 Task: Open Card Budget Review Meeting in Board Sales Prospecting to Workspace Cybersecurity and add a team member Softage.4@softage.net, a label Red, a checklist Veterinary Medicine, an attachment from your google drive, a color Red and finally, add a card description 'Conduct team training session on conflict resolution' and a comment 'Let us approach this task with a sense of focus and attention to detail, ensuring that we do not miss any important information or details.'. Add a start date 'Jan 04, 1900' with a due date 'Jan 11, 1900'
Action: Mouse moved to (402, 167)
Screenshot: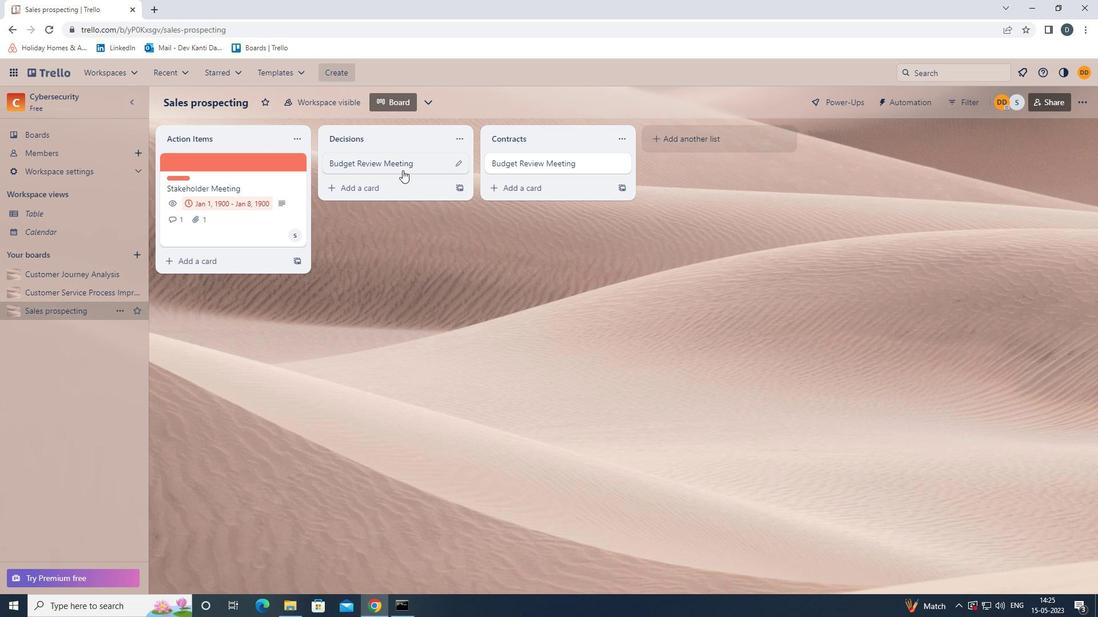 
Action: Mouse pressed left at (402, 167)
Screenshot: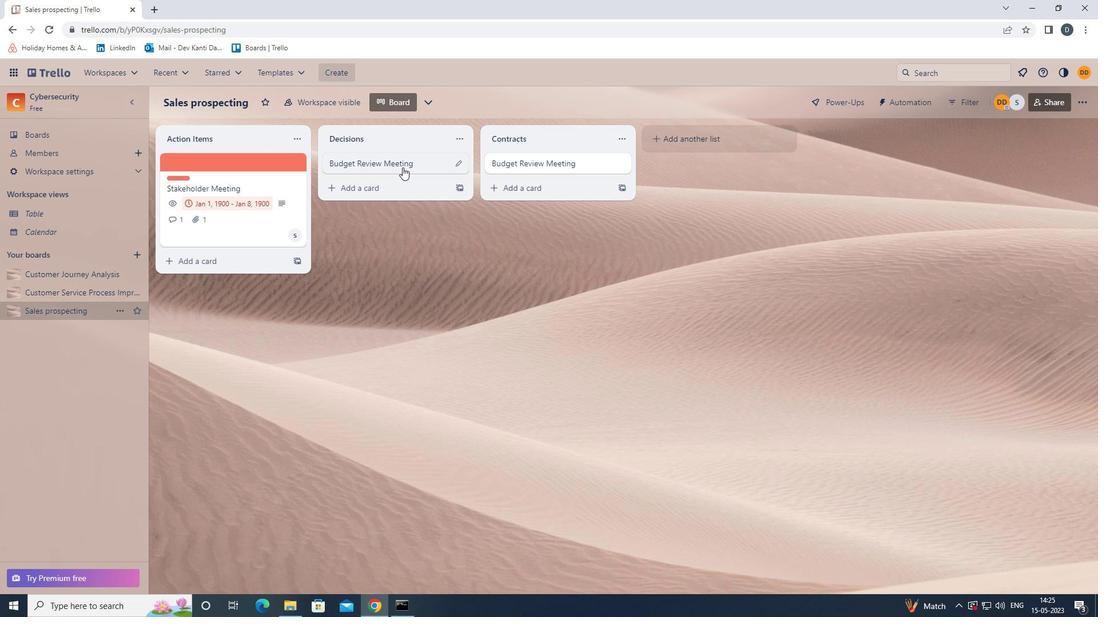 
Action: Mouse moved to (716, 201)
Screenshot: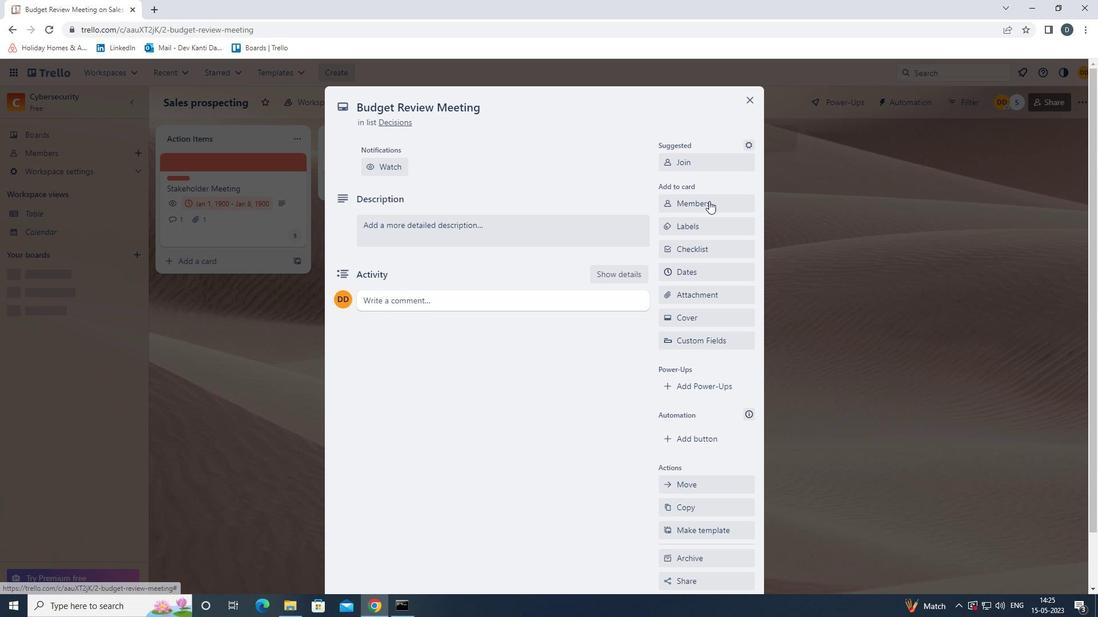 
Action: Mouse pressed left at (716, 201)
Screenshot: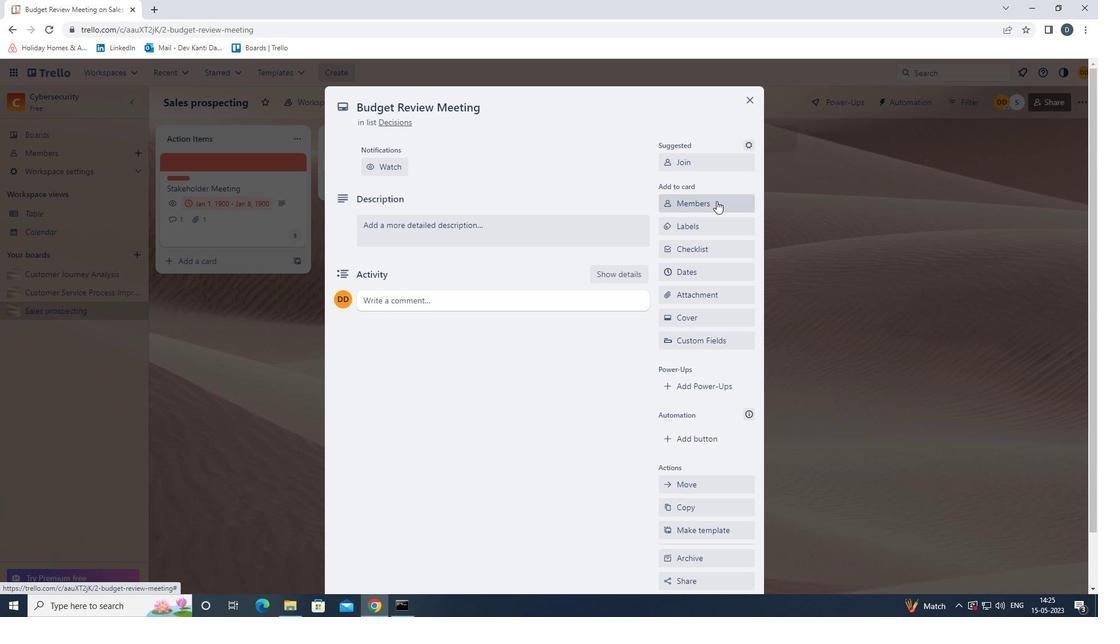 
Action: Key pressed <Key.shift>SOFTAGE.4<Key.shift>@SOFTAGE.NET
Screenshot: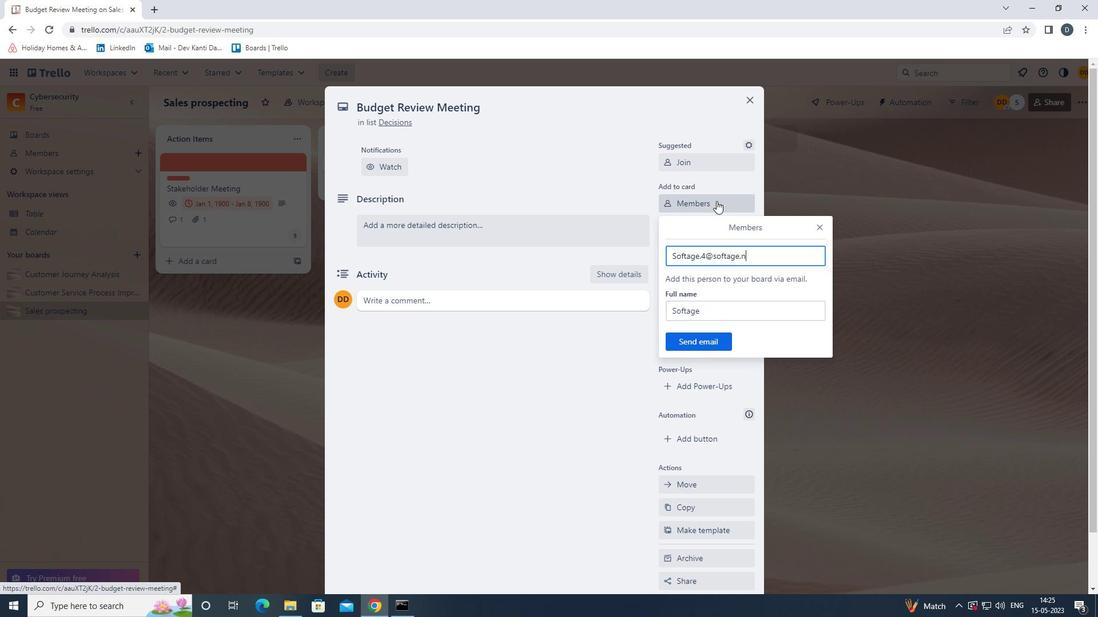 
Action: Mouse moved to (716, 342)
Screenshot: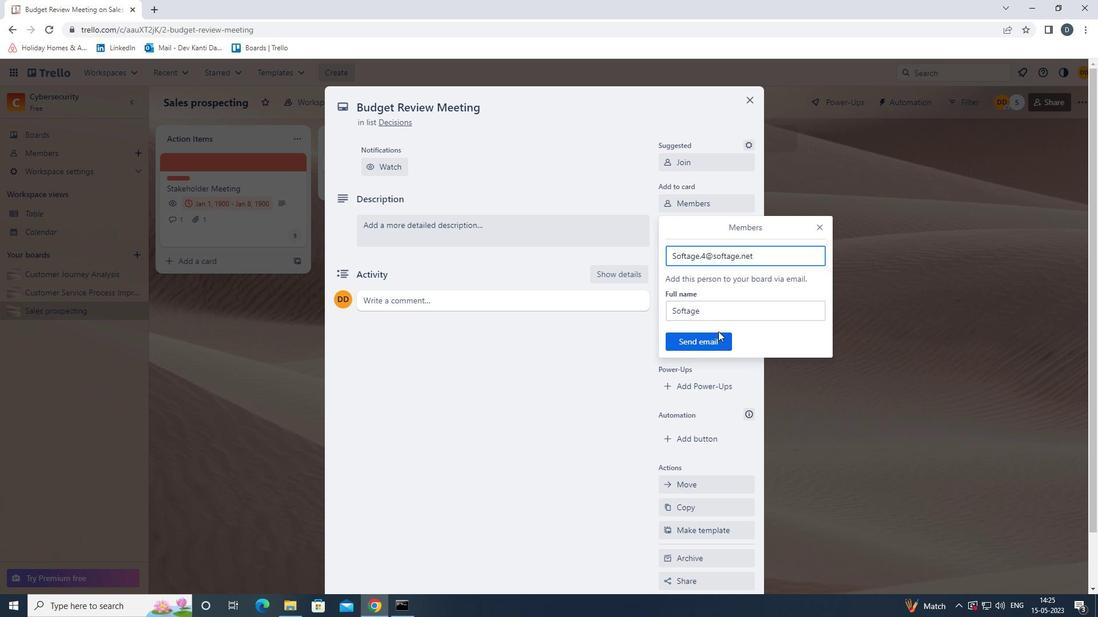 
Action: Mouse pressed left at (716, 342)
Screenshot: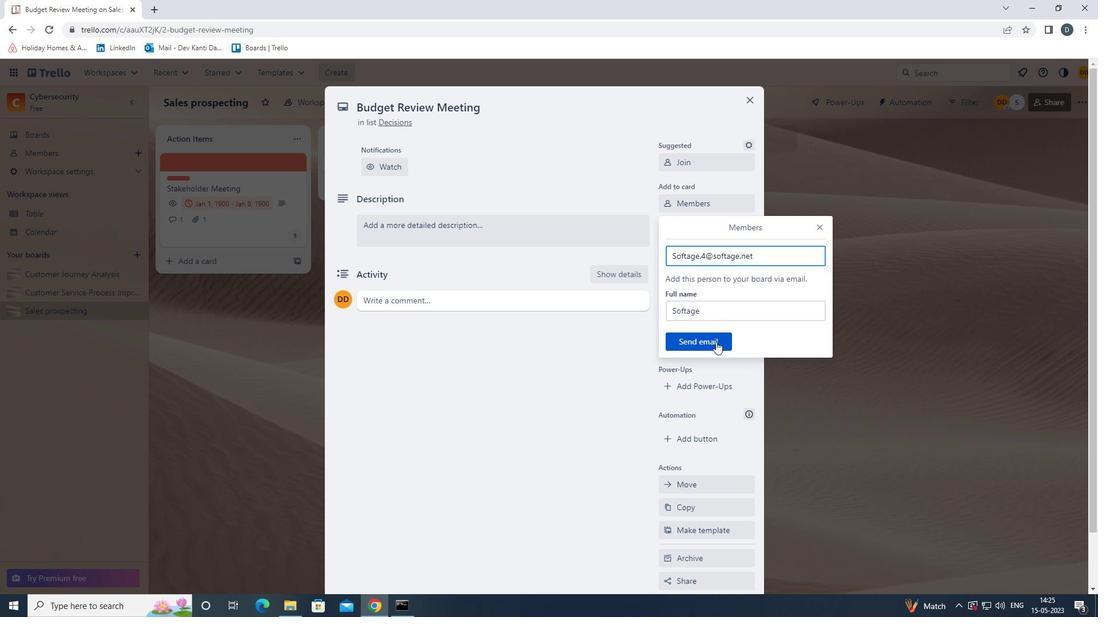 
Action: Mouse moved to (716, 231)
Screenshot: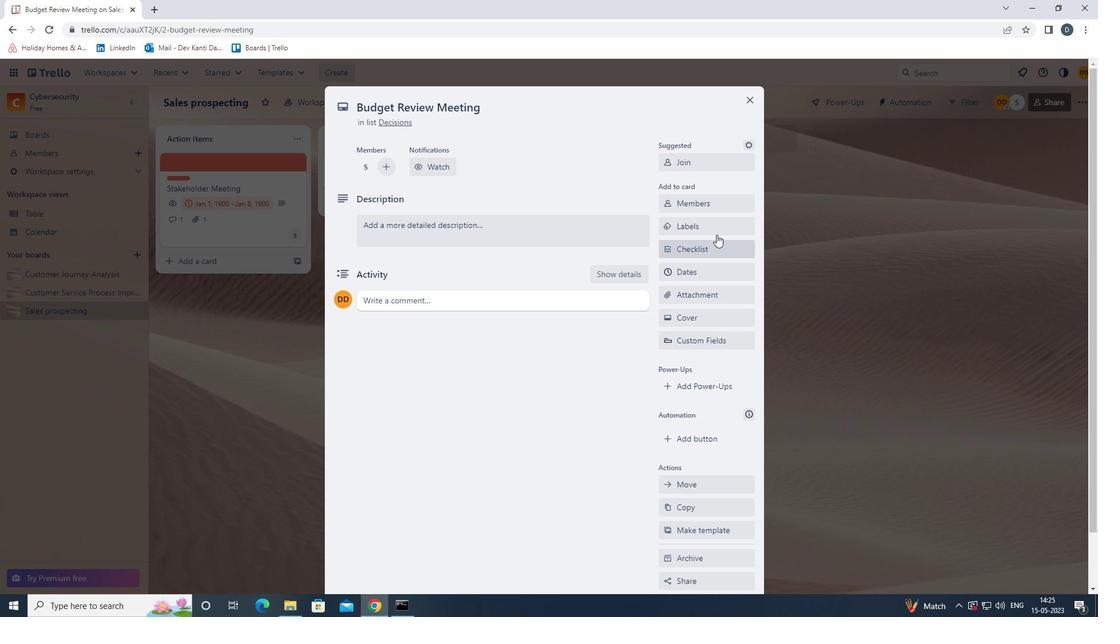 
Action: Mouse pressed left at (716, 231)
Screenshot: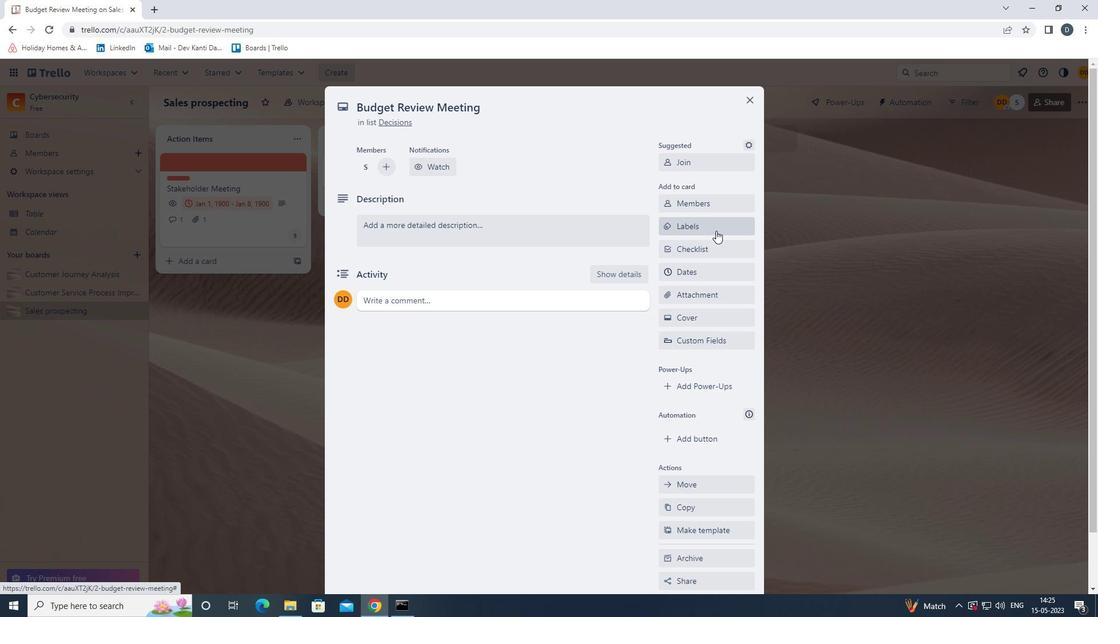 
Action: Mouse moved to (737, 379)
Screenshot: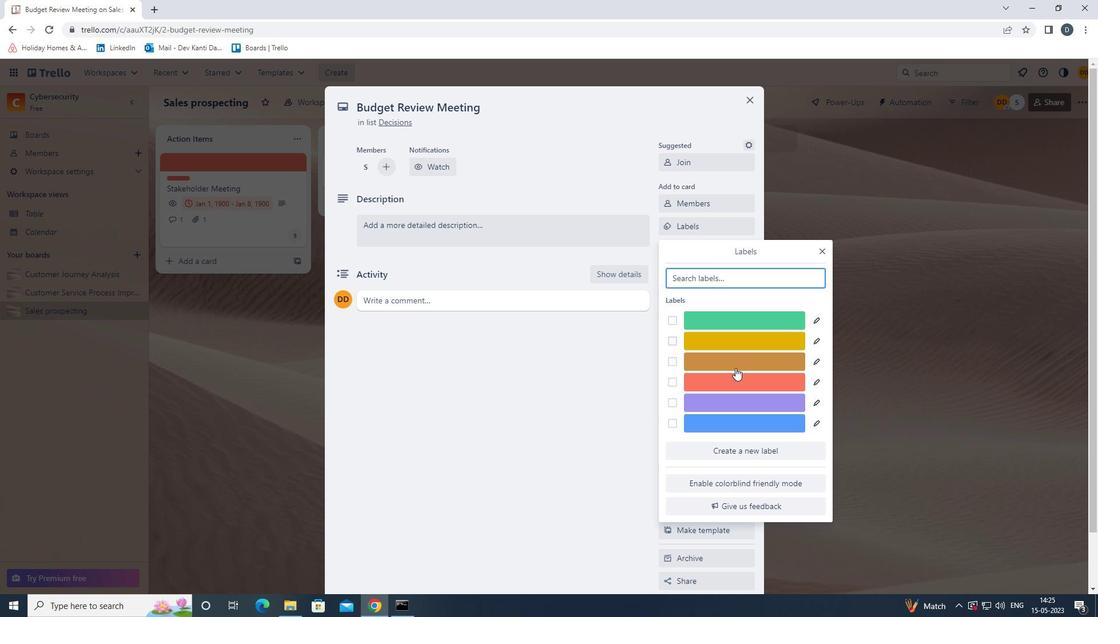 
Action: Mouse pressed left at (737, 379)
Screenshot: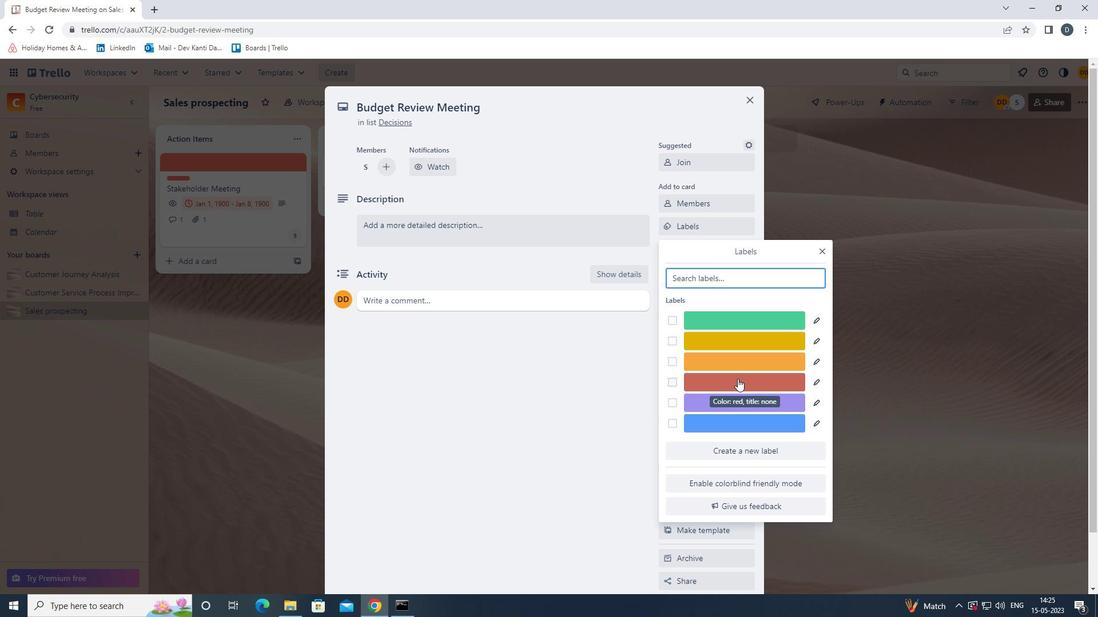 
Action: Mouse moved to (822, 252)
Screenshot: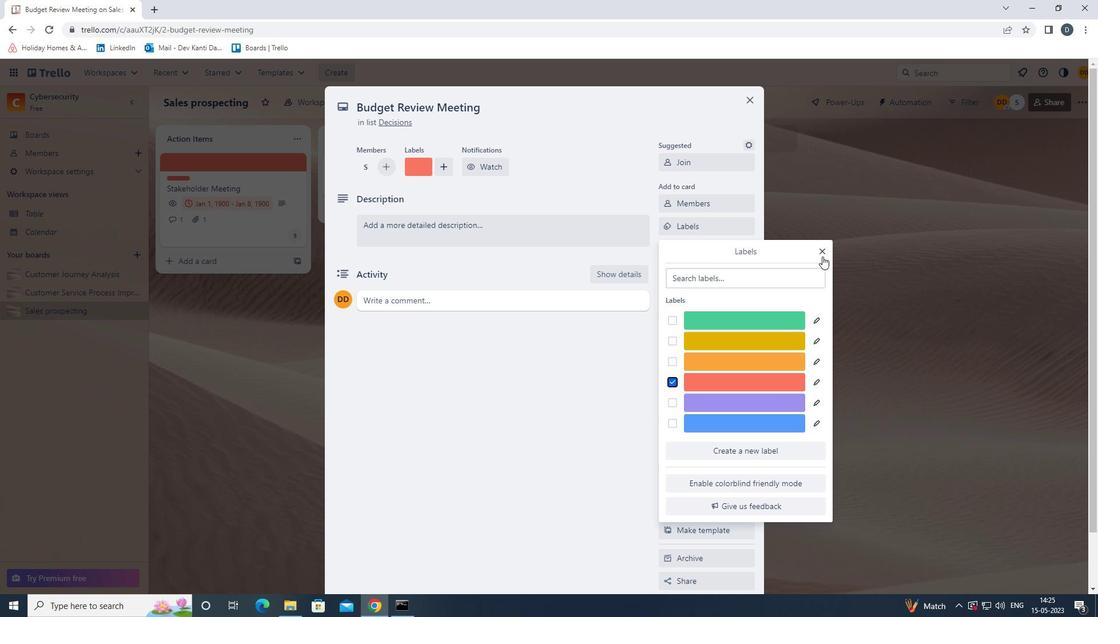 
Action: Mouse pressed left at (822, 252)
Screenshot: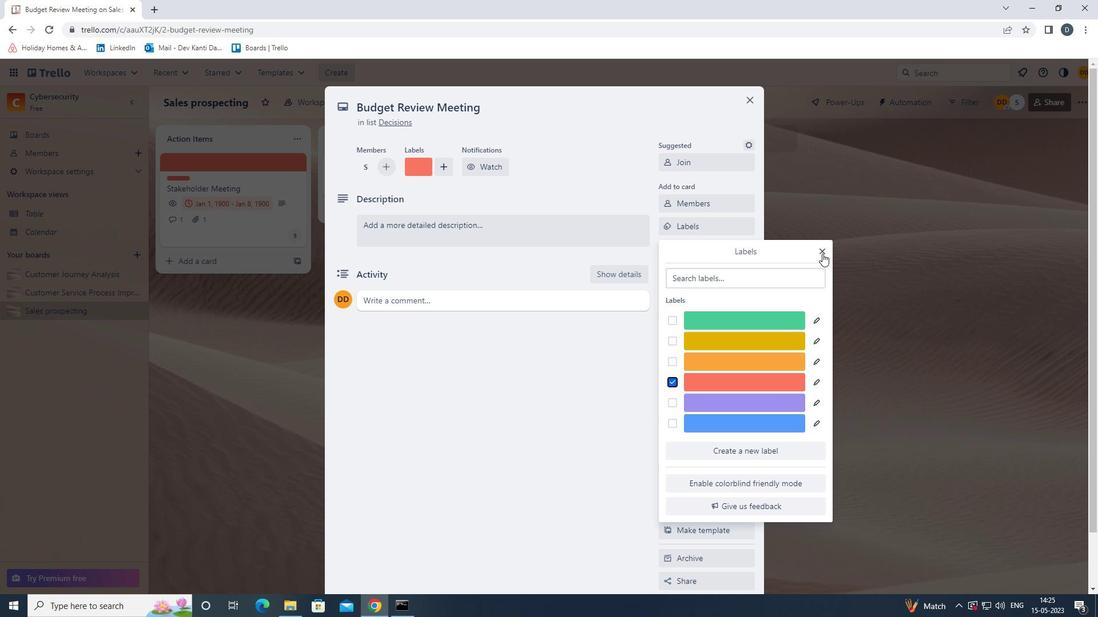 
Action: Mouse moved to (736, 252)
Screenshot: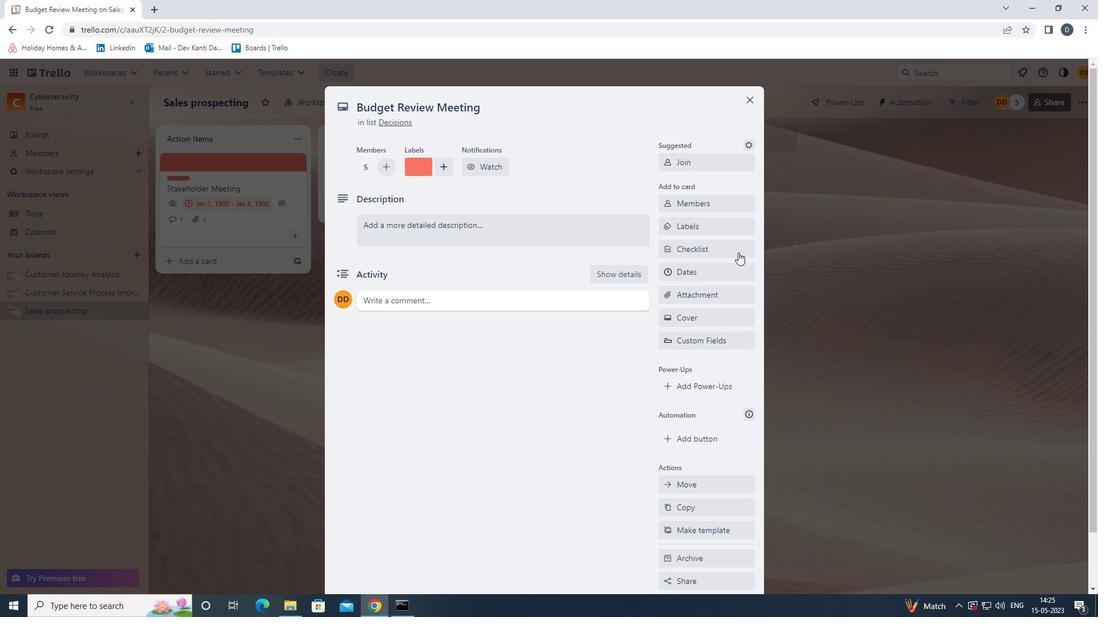 
Action: Mouse pressed left at (736, 252)
Screenshot: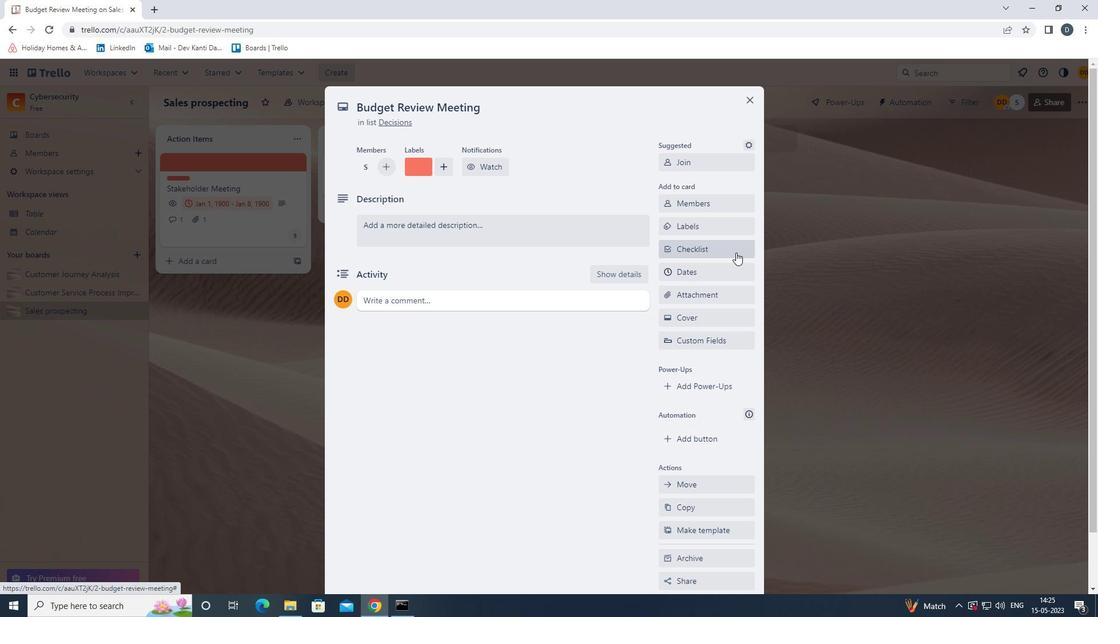 
Action: Mouse moved to (730, 313)
Screenshot: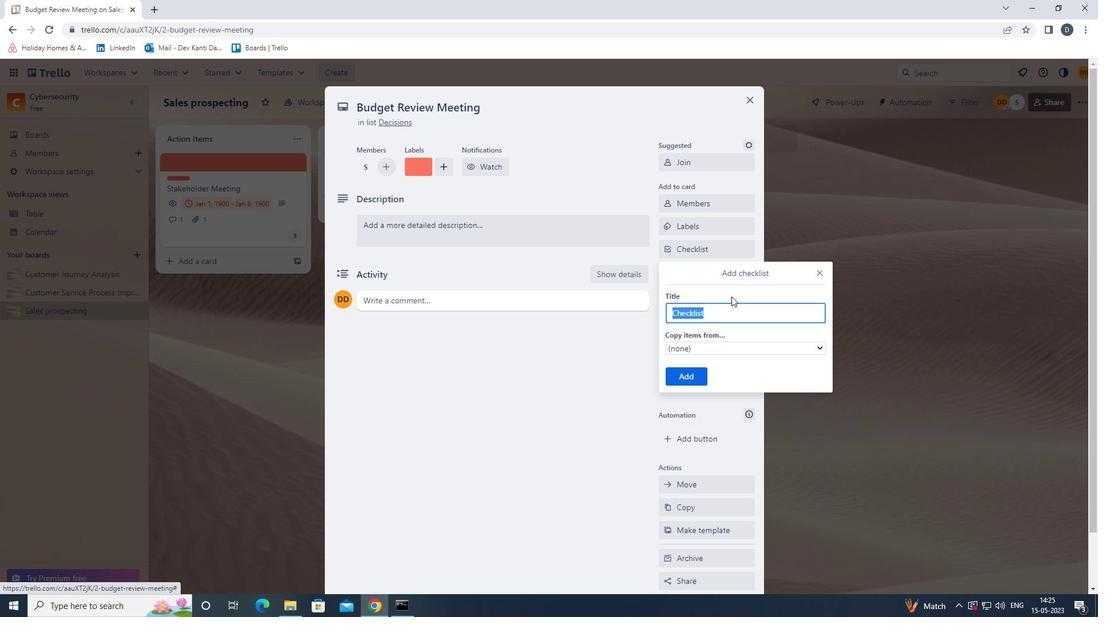 
Action: Key pressed <Key.shift><Key.shift><Key.shift><Key.shift><Key.shift><Key.shift><Key.shift>VETERN<Key.backspace>INARY<Key.space><Key.shift>MEDICINE
Screenshot: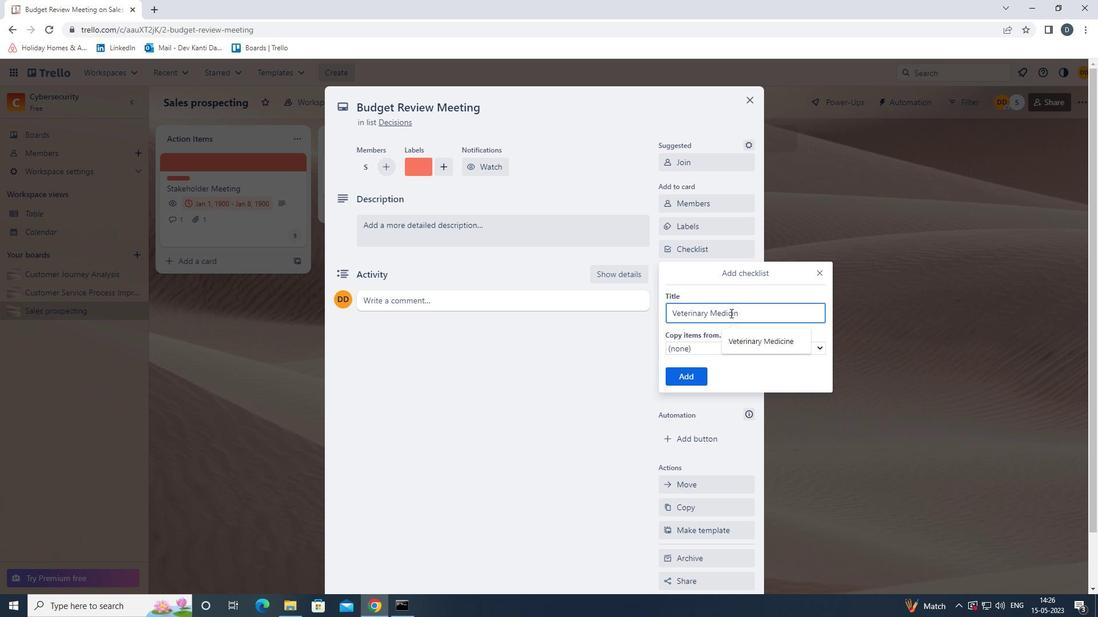 
Action: Mouse moved to (792, 355)
Screenshot: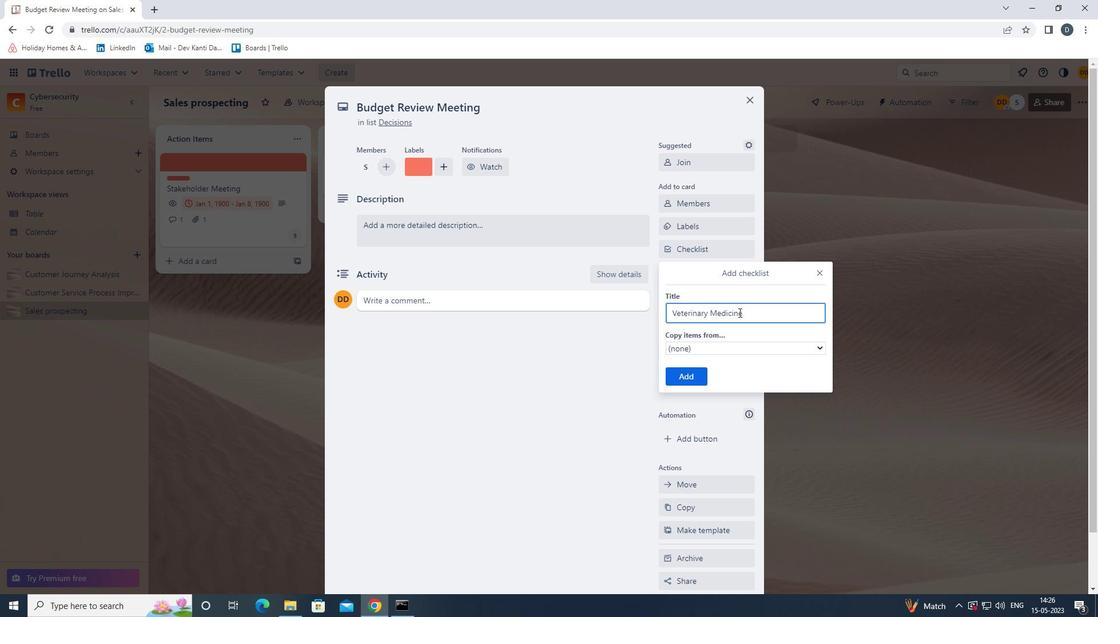 
Action: Key pressed <Key.enter>
Screenshot: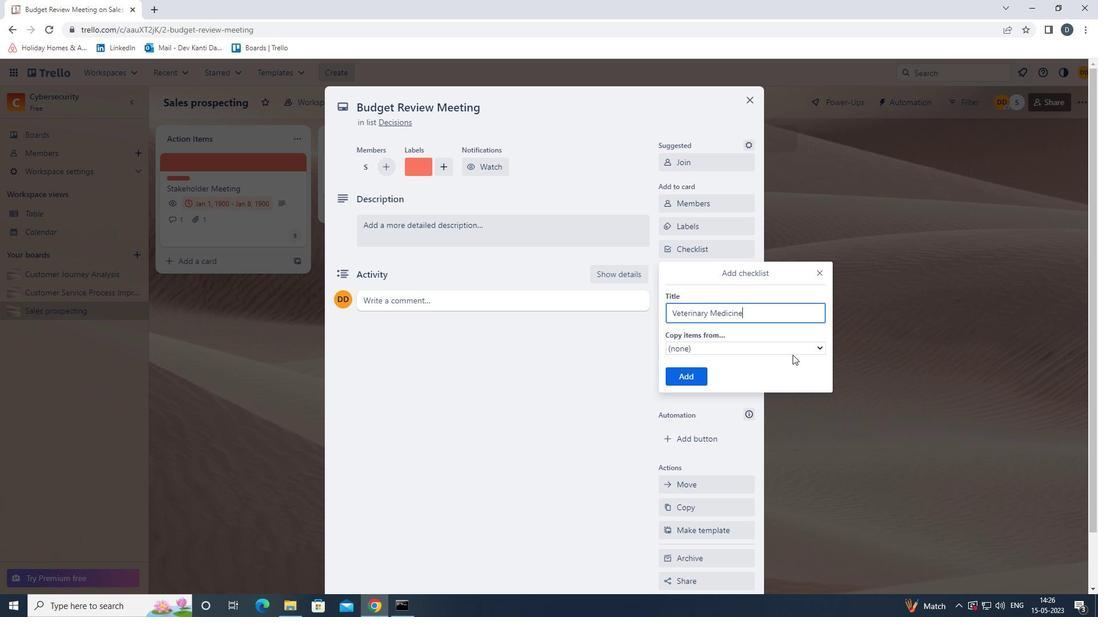 
Action: Mouse moved to (713, 296)
Screenshot: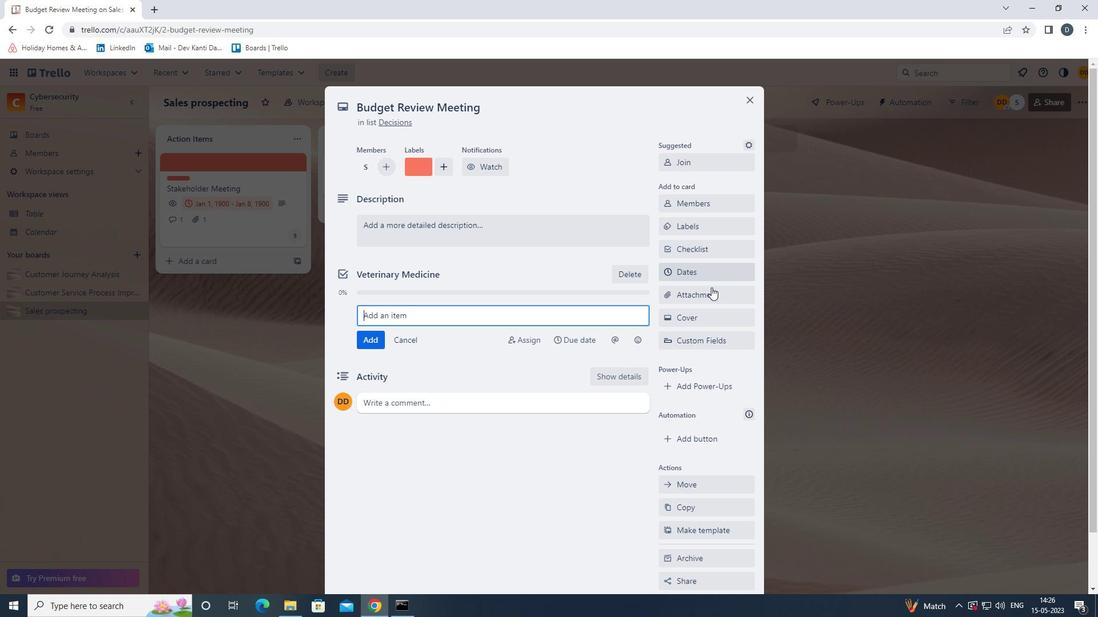 
Action: Mouse pressed left at (713, 296)
Screenshot: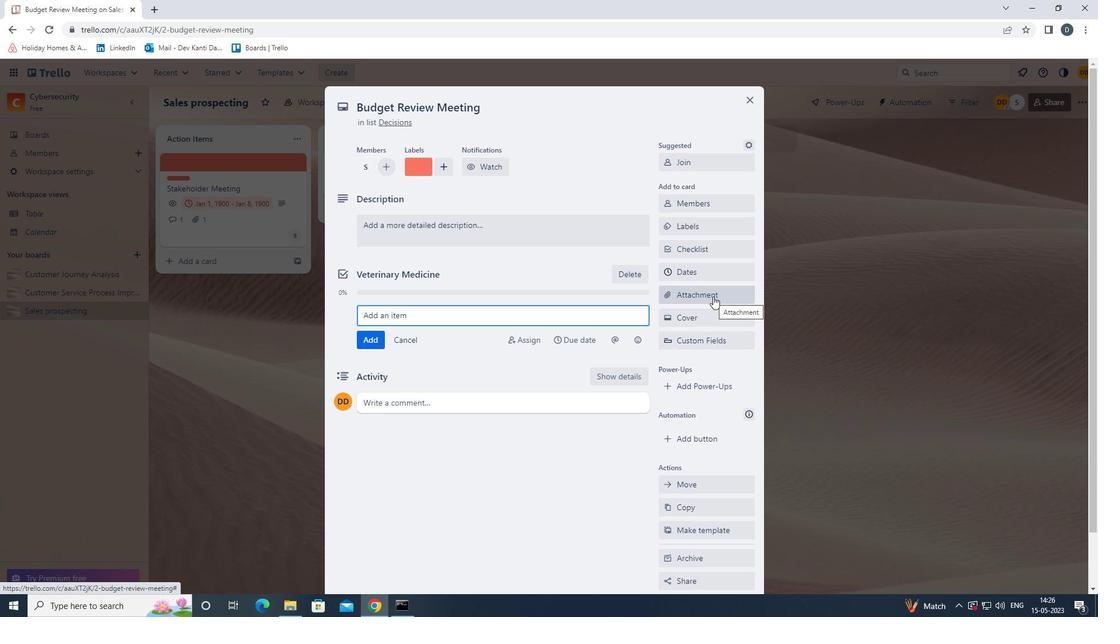 
Action: Mouse moved to (751, 382)
Screenshot: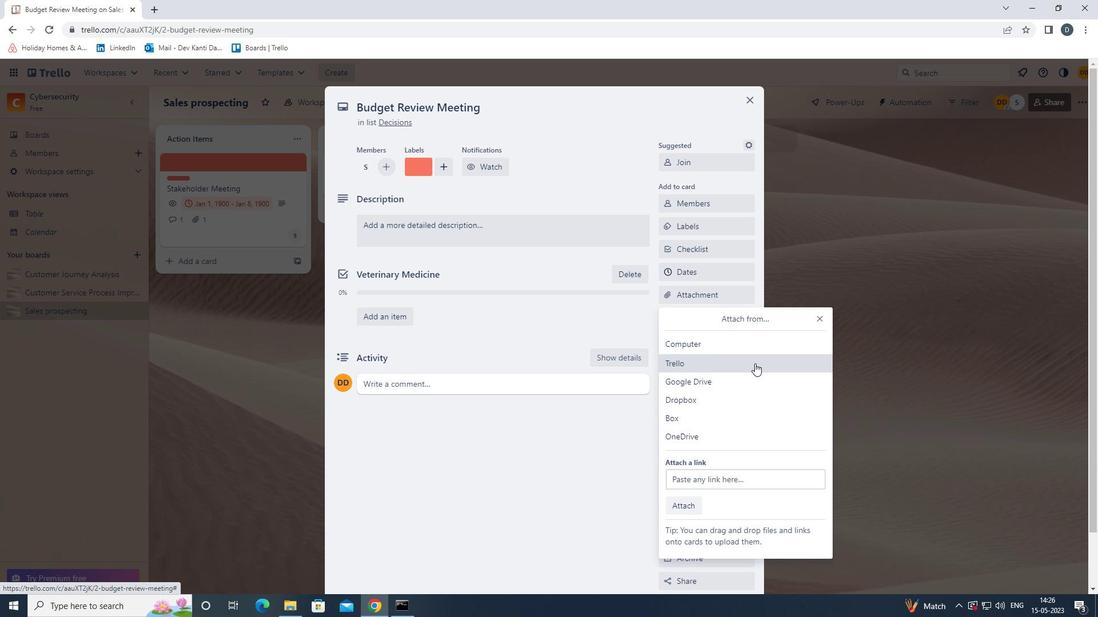 
Action: Mouse pressed left at (751, 382)
Screenshot: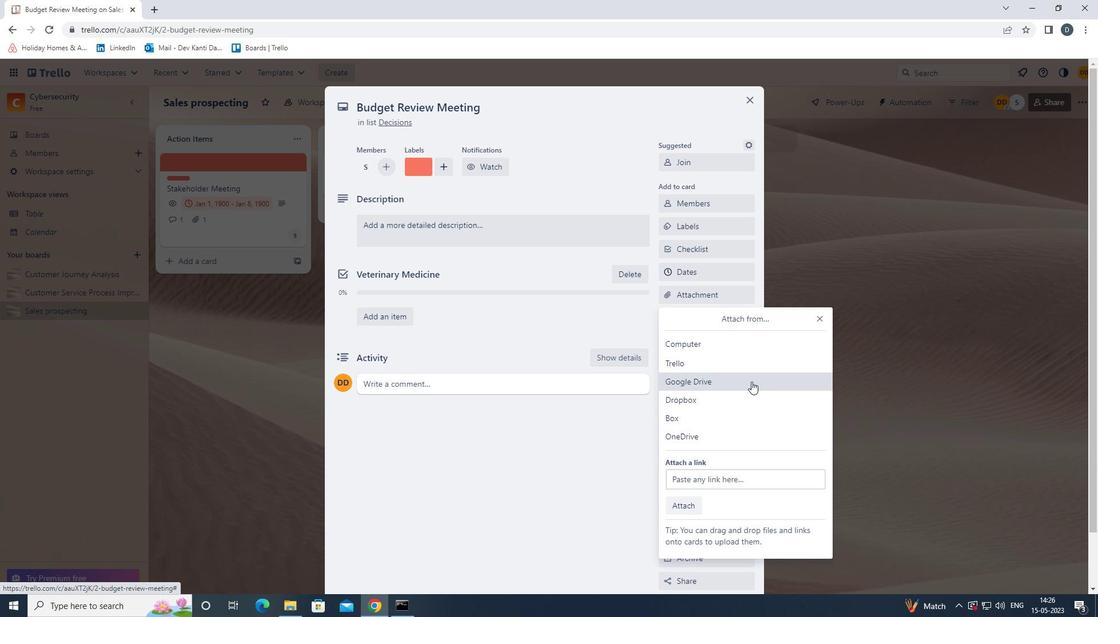 
Action: Mouse moved to (306, 306)
Screenshot: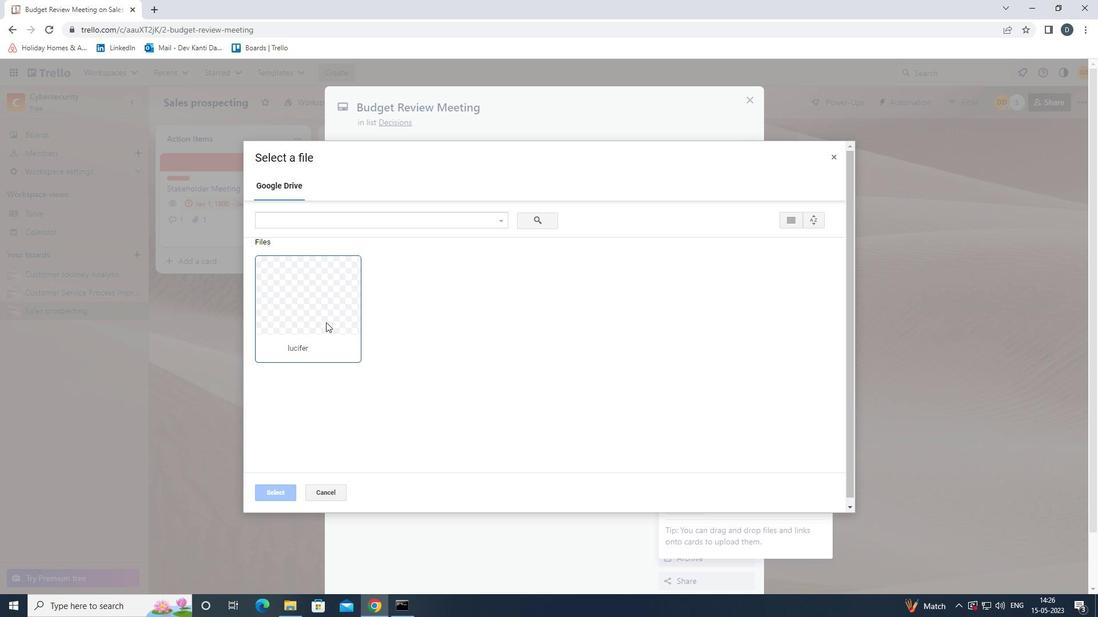 
Action: Mouse pressed left at (306, 306)
Screenshot: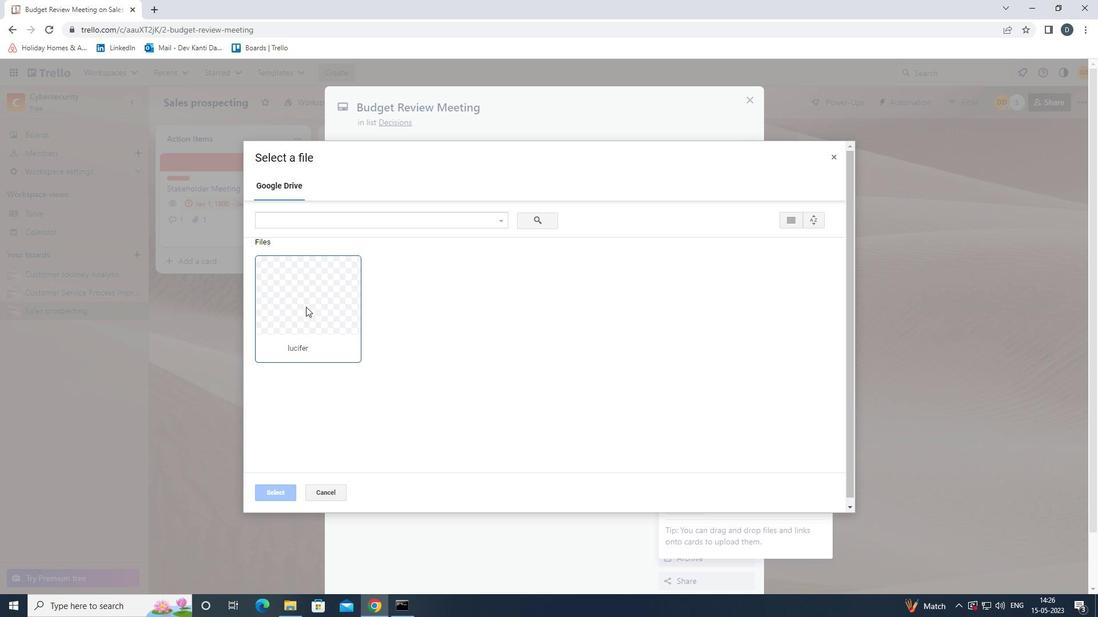 
Action: Mouse moved to (275, 489)
Screenshot: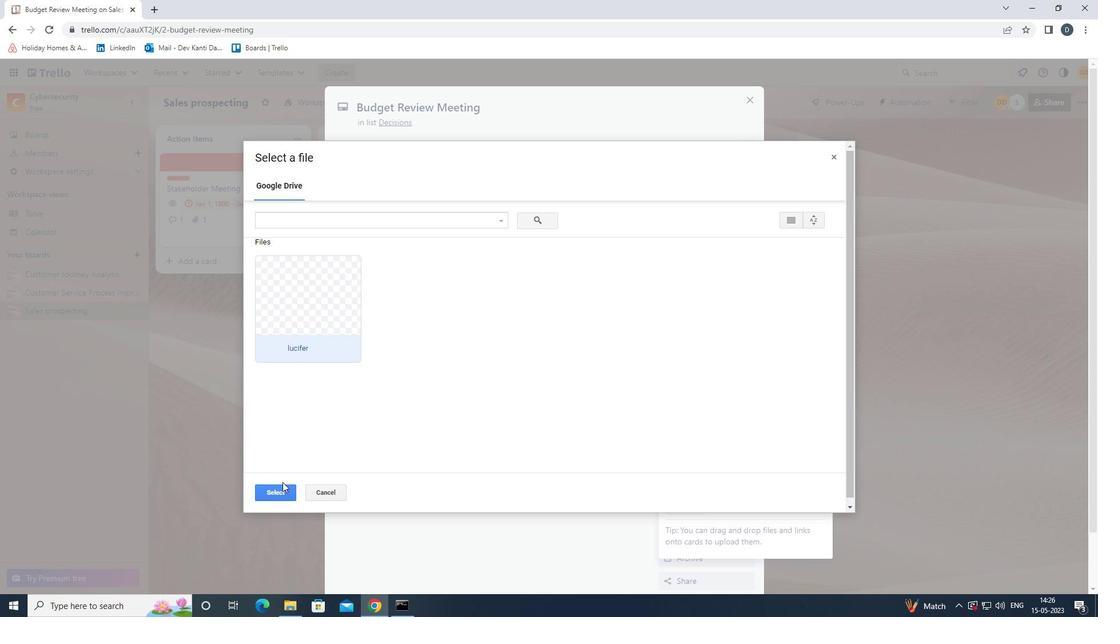
Action: Mouse pressed left at (275, 489)
Screenshot: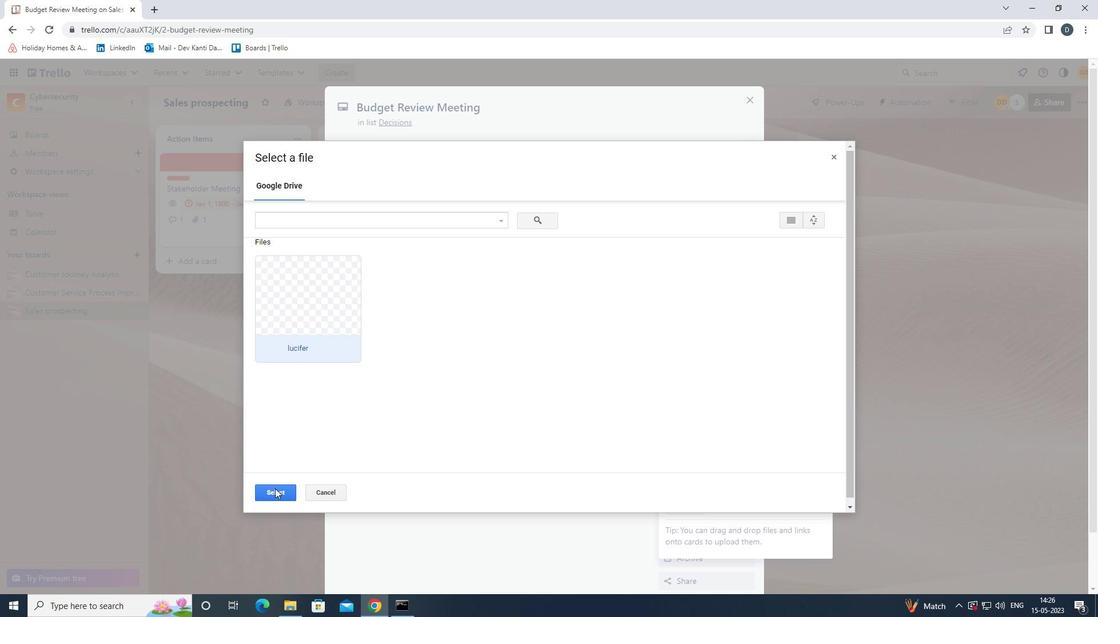
Action: Mouse moved to (710, 324)
Screenshot: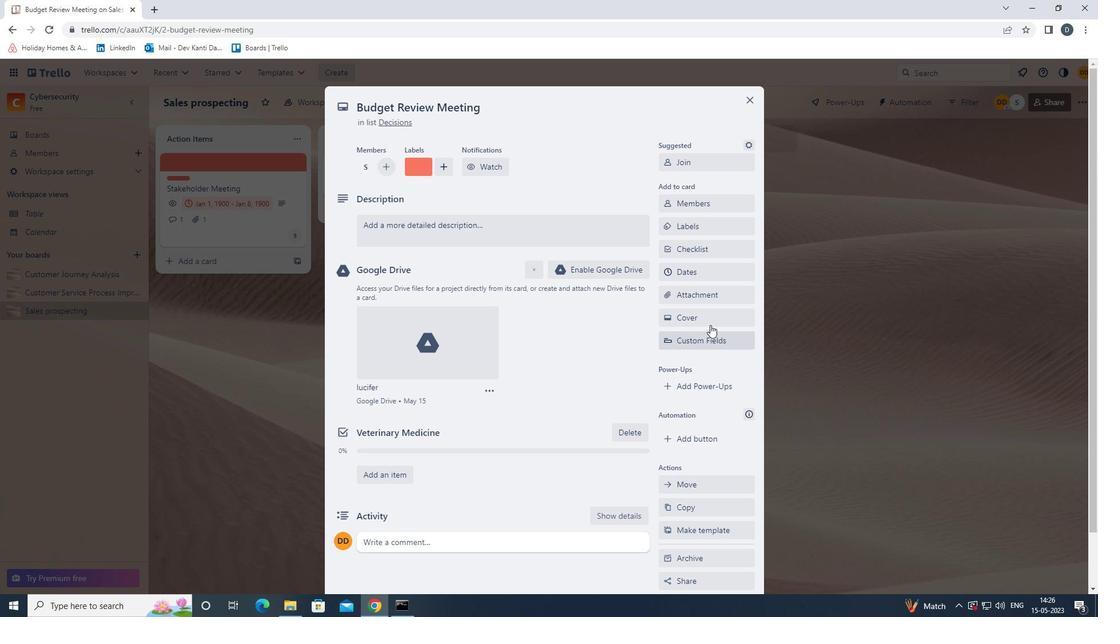 
Action: Mouse pressed left at (710, 324)
Screenshot: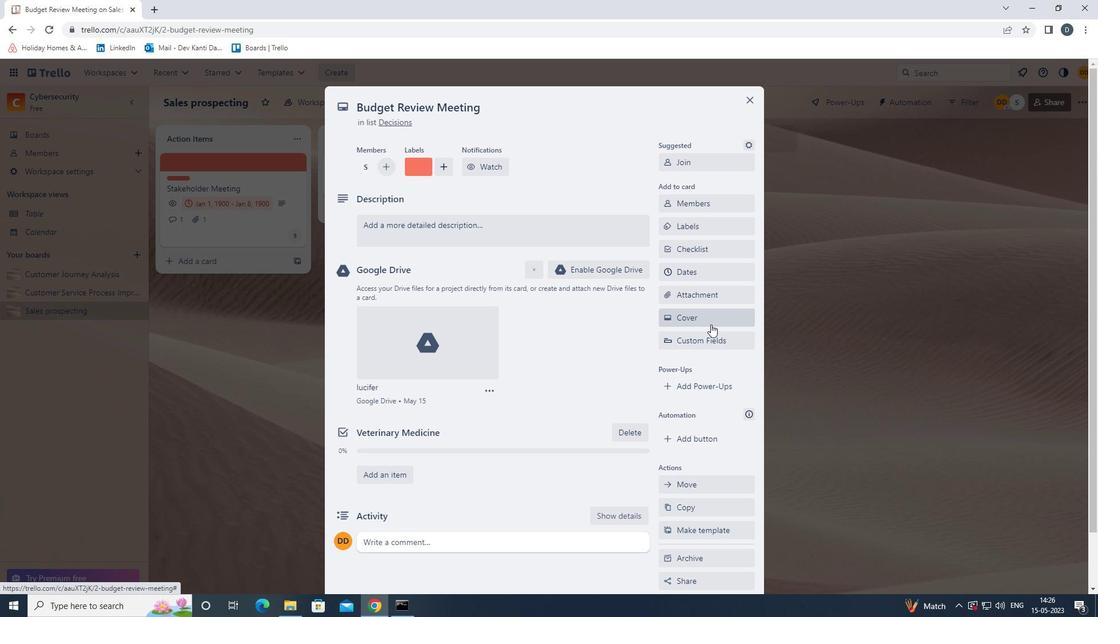 
Action: Mouse moved to (787, 370)
Screenshot: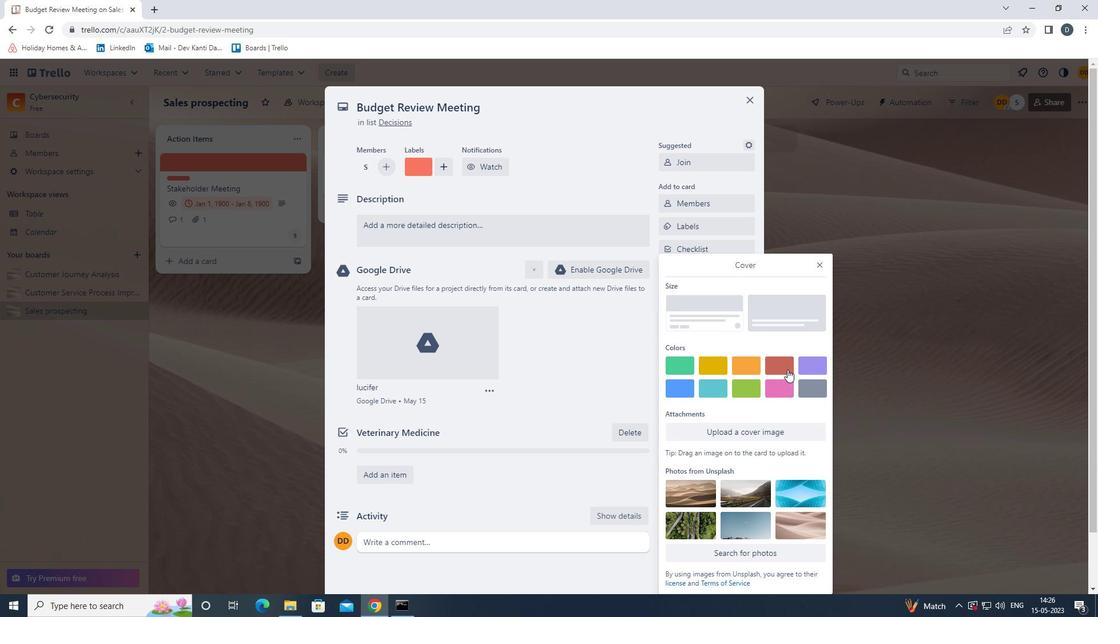
Action: Mouse pressed left at (787, 370)
Screenshot: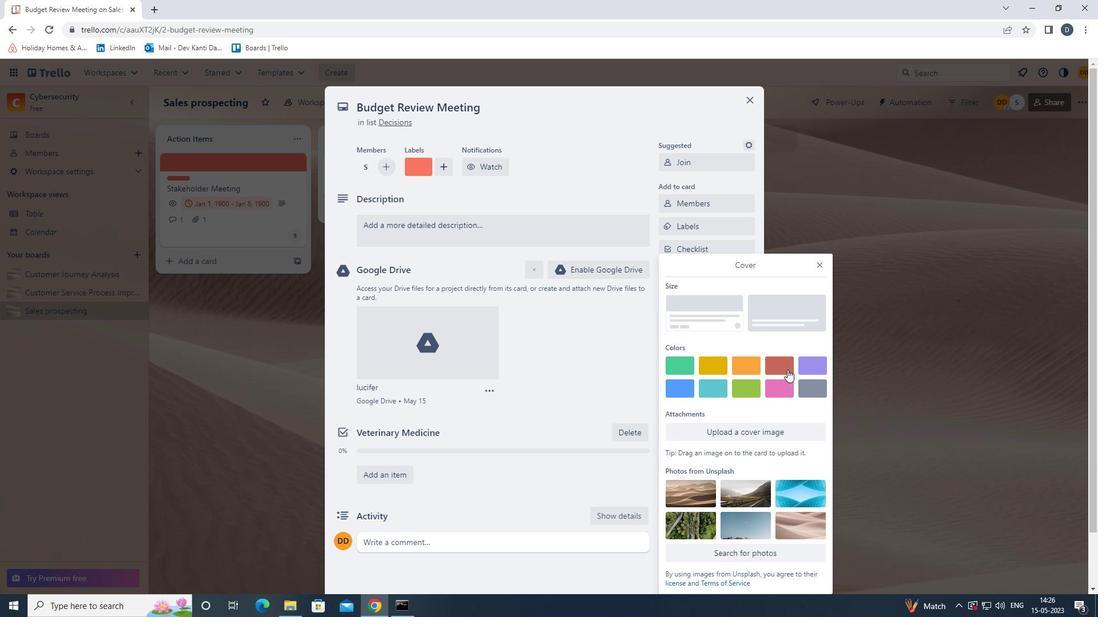 
Action: Mouse moved to (819, 248)
Screenshot: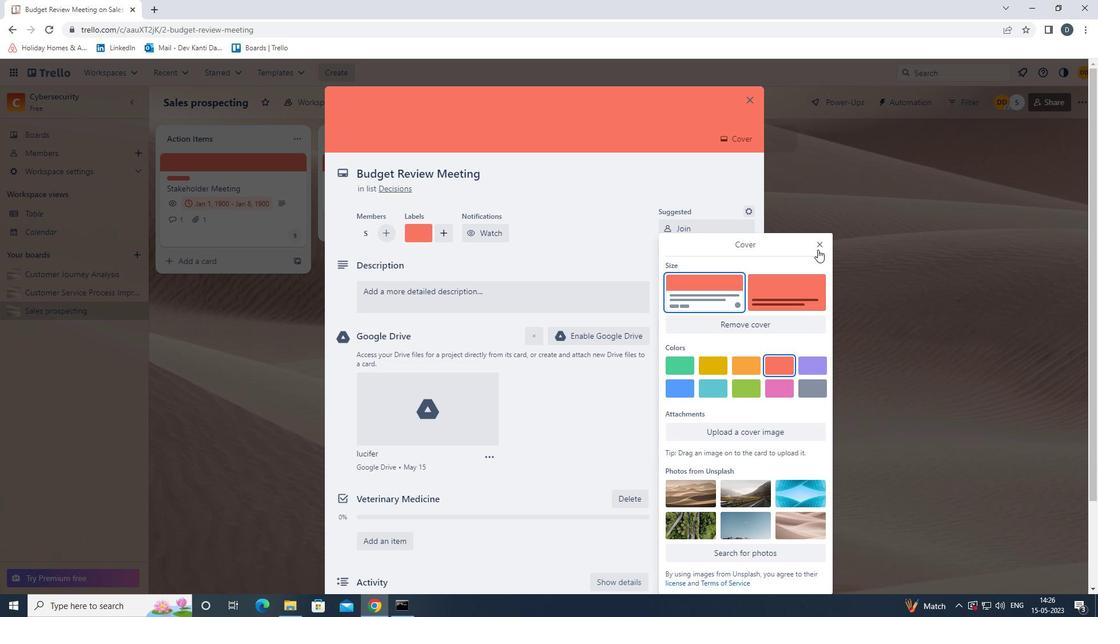 
Action: Mouse pressed left at (819, 248)
Screenshot: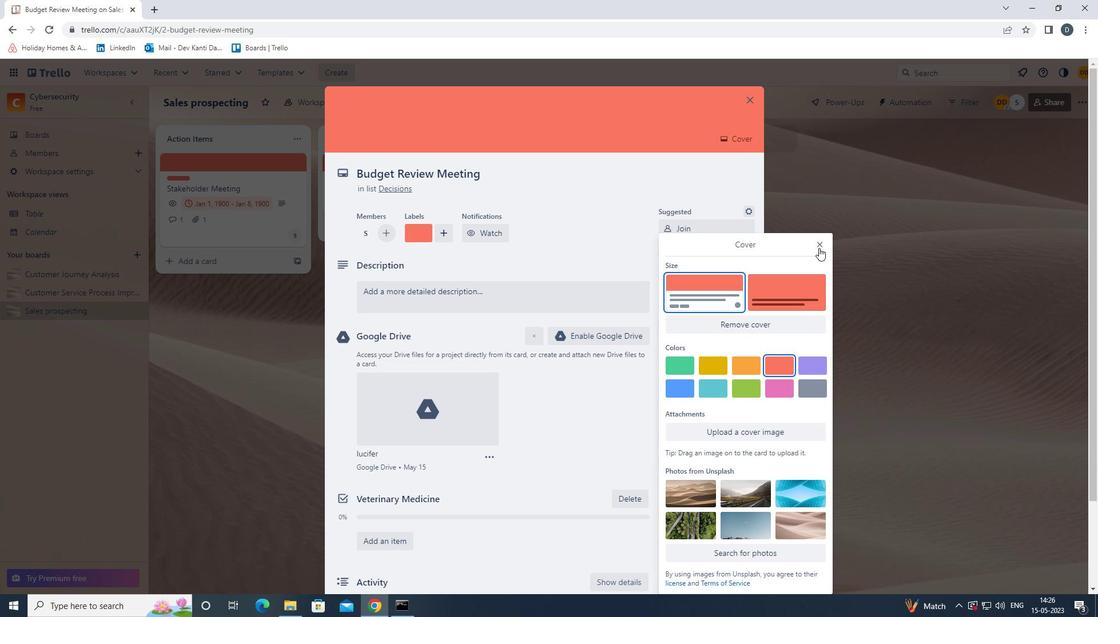 
Action: Mouse moved to (533, 304)
Screenshot: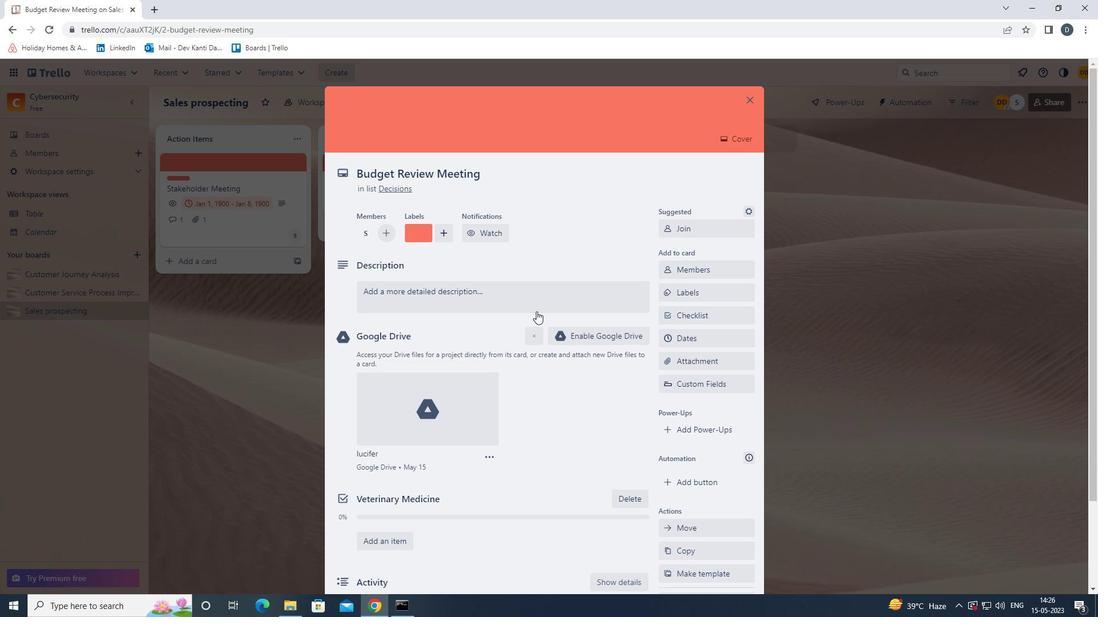 
Action: Mouse pressed left at (533, 304)
Screenshot: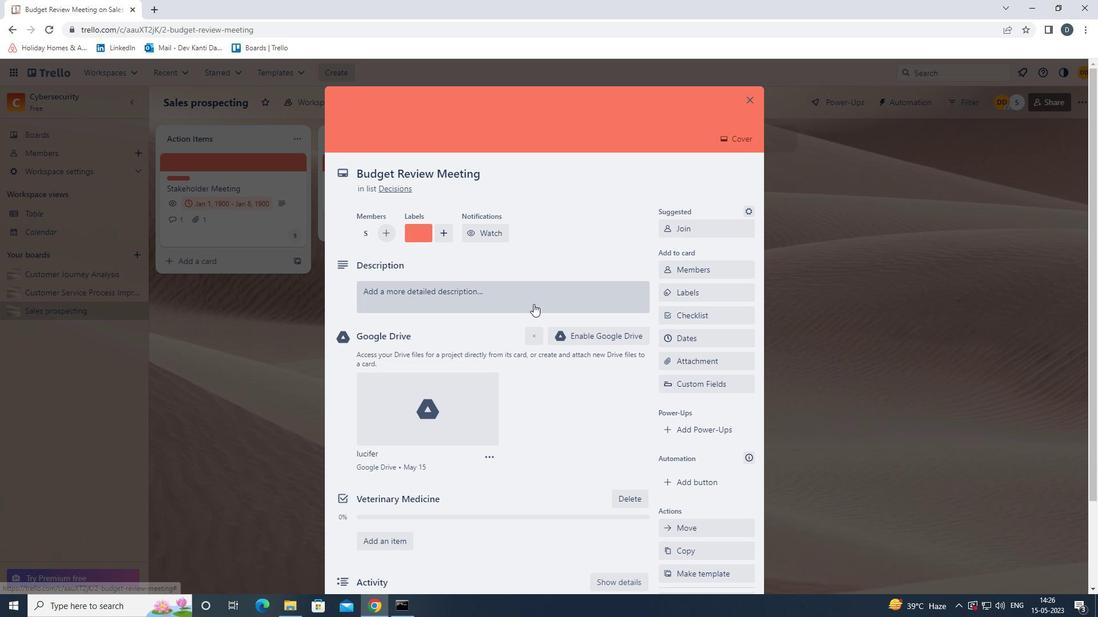 
Action: Mouse moved to (535, 340)
Screenshot: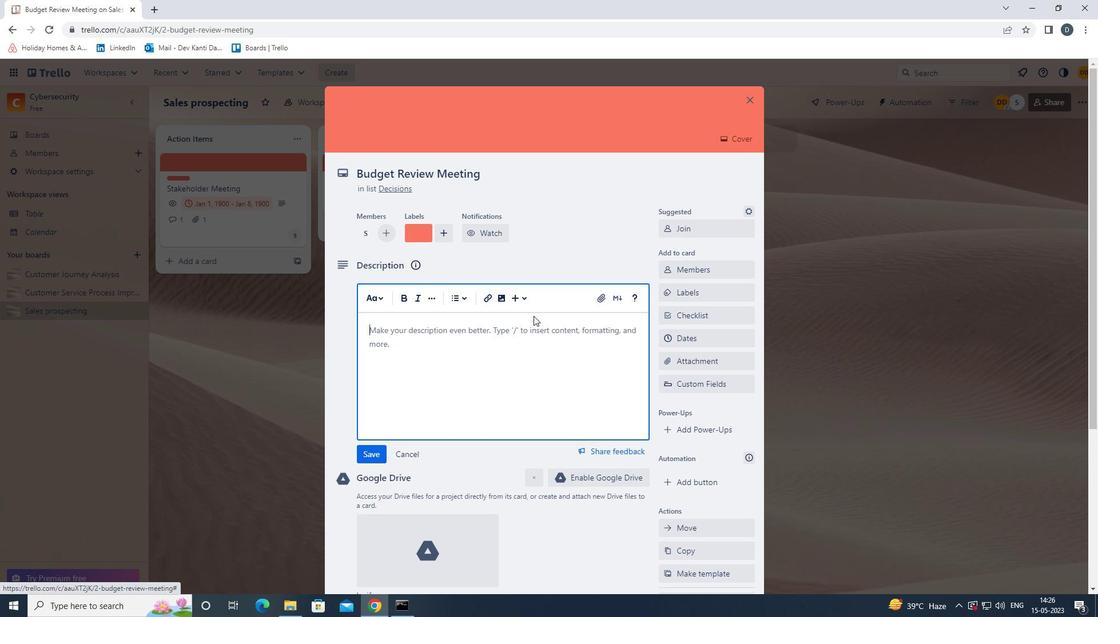 
Action: Key pressed <Key.shift>CONDUCT<Key.space>TEAM<Key.space>TRAINING<Key.space>SESSION<Key.space>ON<Key.space>CONFLICT<Key.space>RESOLUTION.
Screenshot: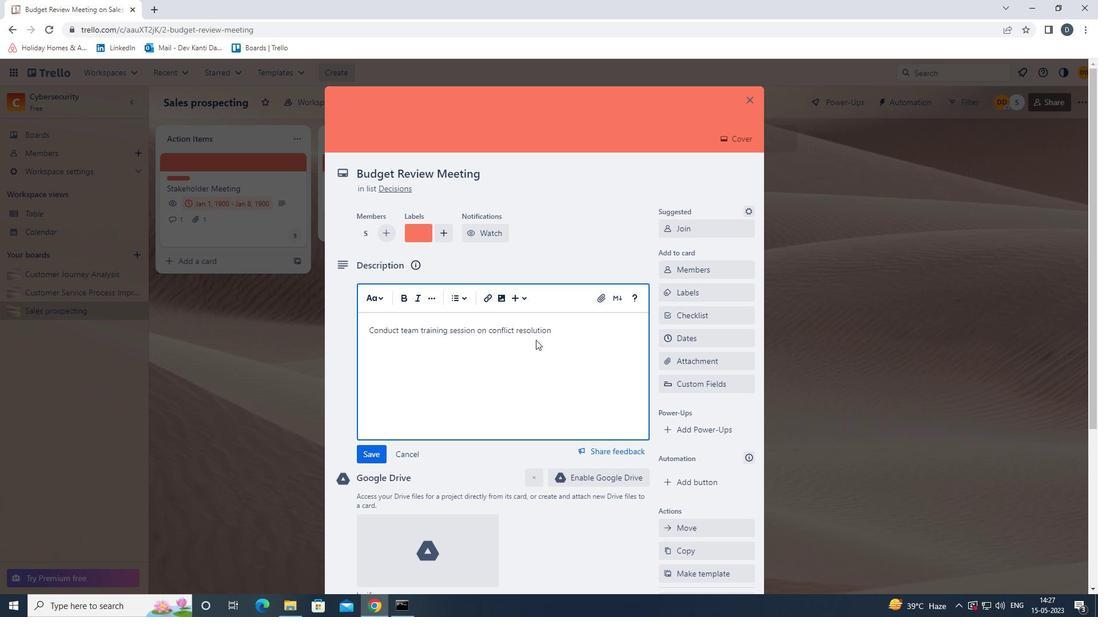 
Action: Mouse moved to (375, 451)
Screenshot: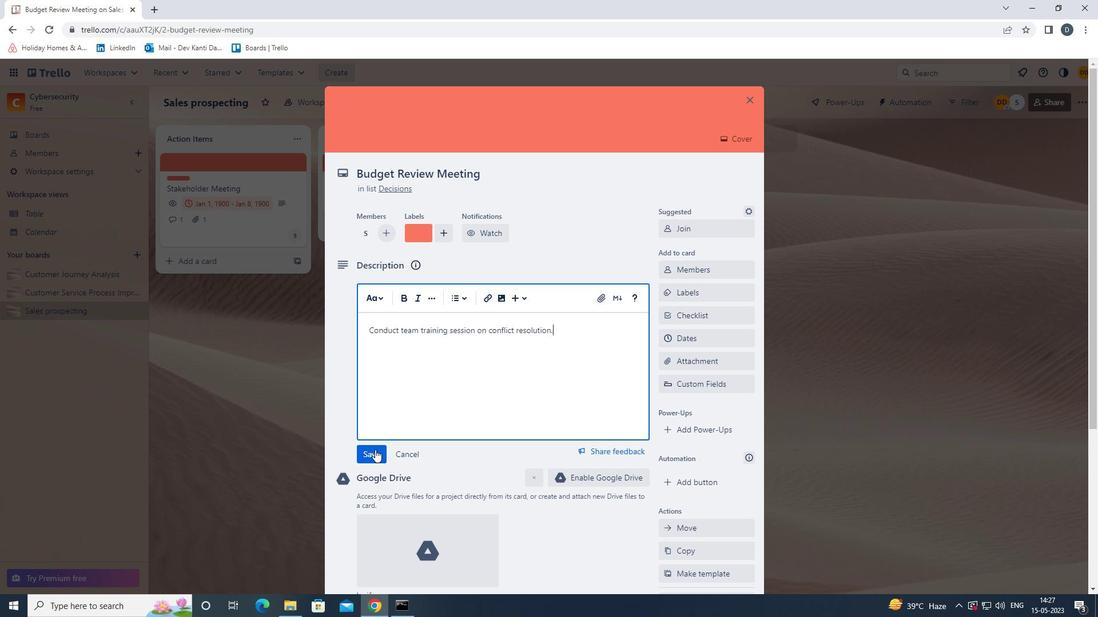 
Action: Mouse pressed left at (375, 451)
Screenshot: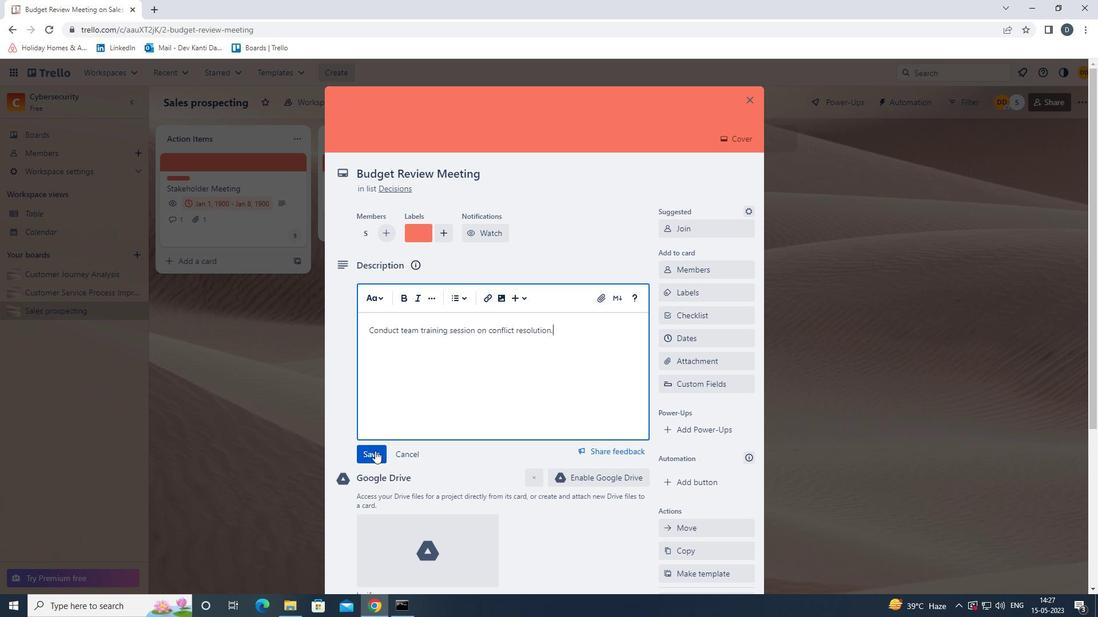 
Action: Mouse moved to (498, 457)
Screenshot: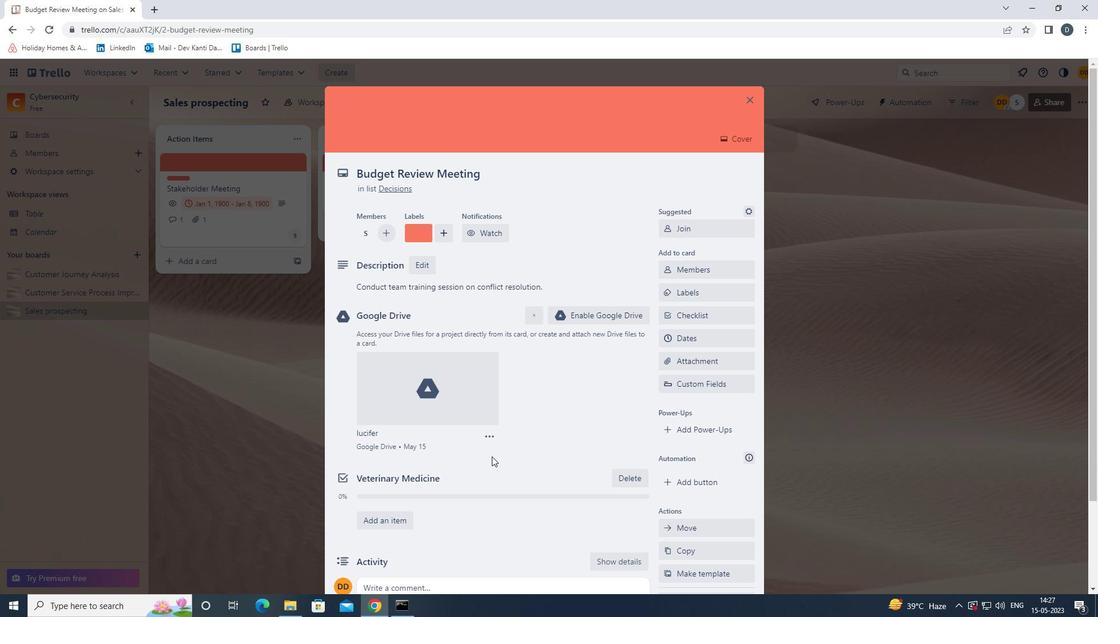 
Action: Mouse scrolled (498, 456) with delta (0, 0)
Screenshot: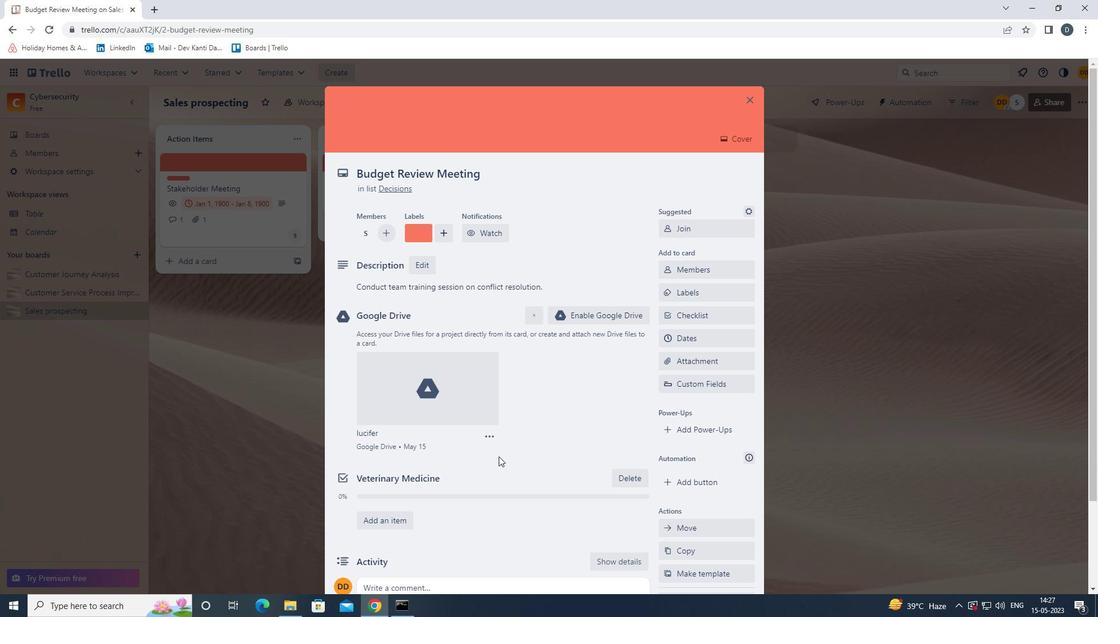 
Action: Mouse moved to (495, 534)
Screenshot: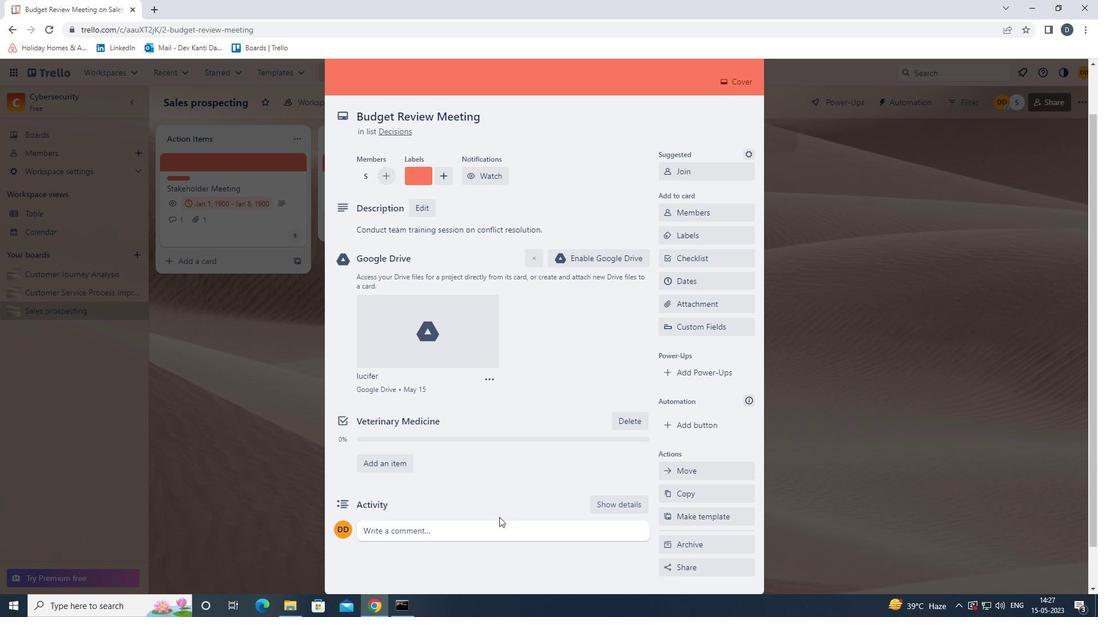 
Action: Mouse pressed left at (495, 534)
Screenshot: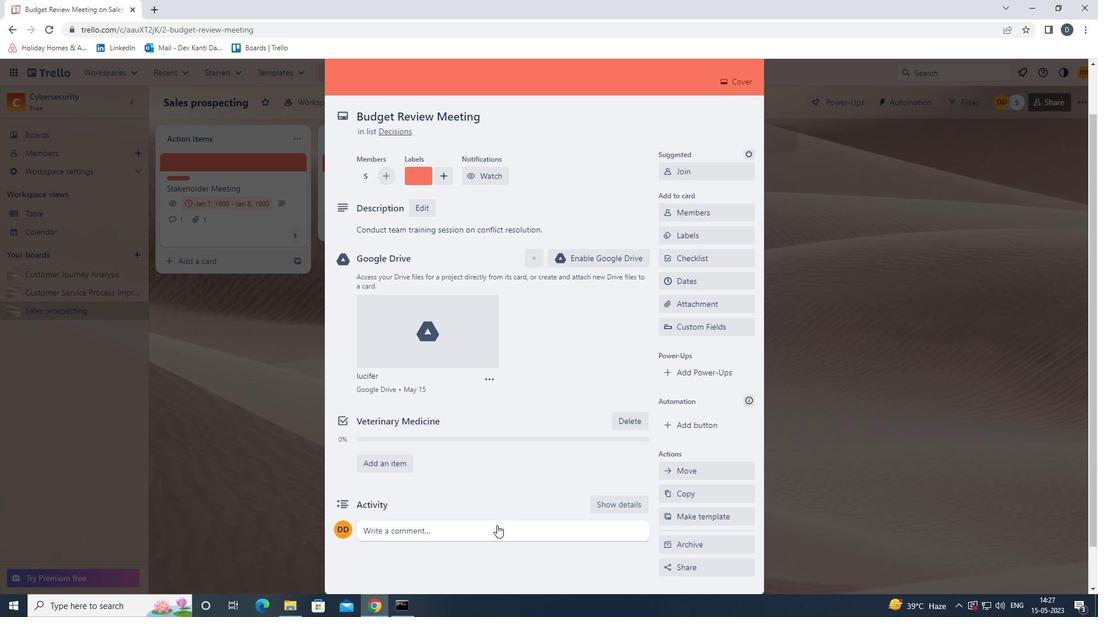 
Action: Mouse moved to (489, 569)
Screenshot: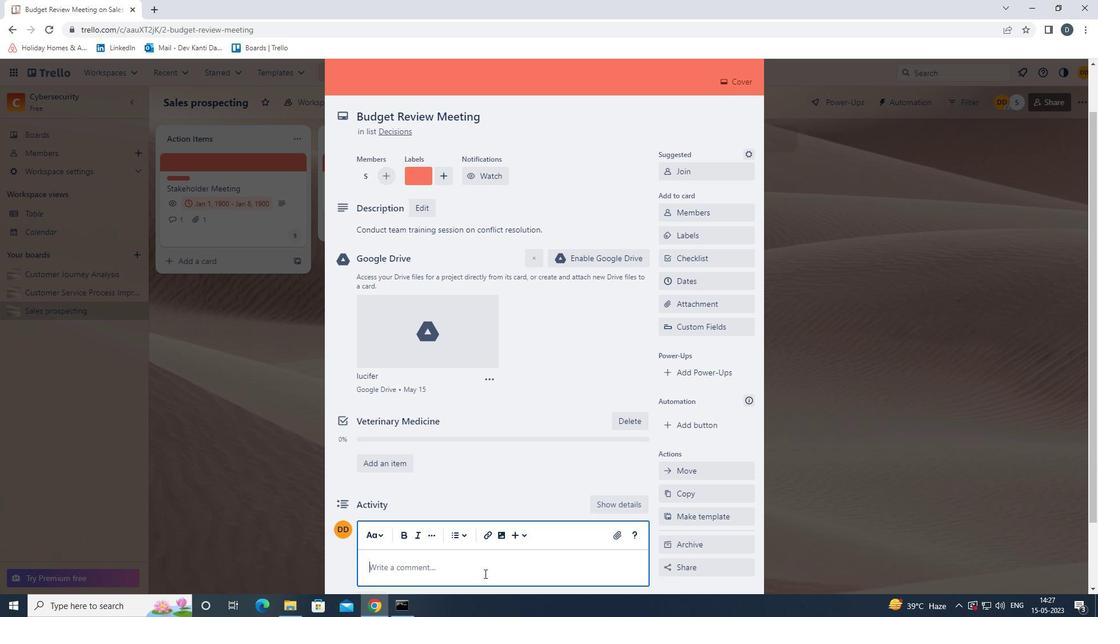 
Action: Key pressed <Key.shift>LET<Key.space>US<Key.space>APPROCH<Key.backspace><Key.backspace>ACH<Key.space>THIS<Key.space>TASK<Key.space>WITH<Key.space>A<Key.space>SENSE<Key.space>OF<Key.space>FOCUS<Key.space>AND<Key.space>ATTENTION<Key.space>TO<Key.space>DETAIL,<Key.space>ENSURING<Key.space>THAT<Key.space>WE<Key.space>DO<Key.space>N<Key.backspace>NOT<Key.space>MISS<Key.space>ANY<Key.space>IMPORTANT<Key.space>INFORMATION<Key.space>OR<Key.space>DETAILS.
Screenshot: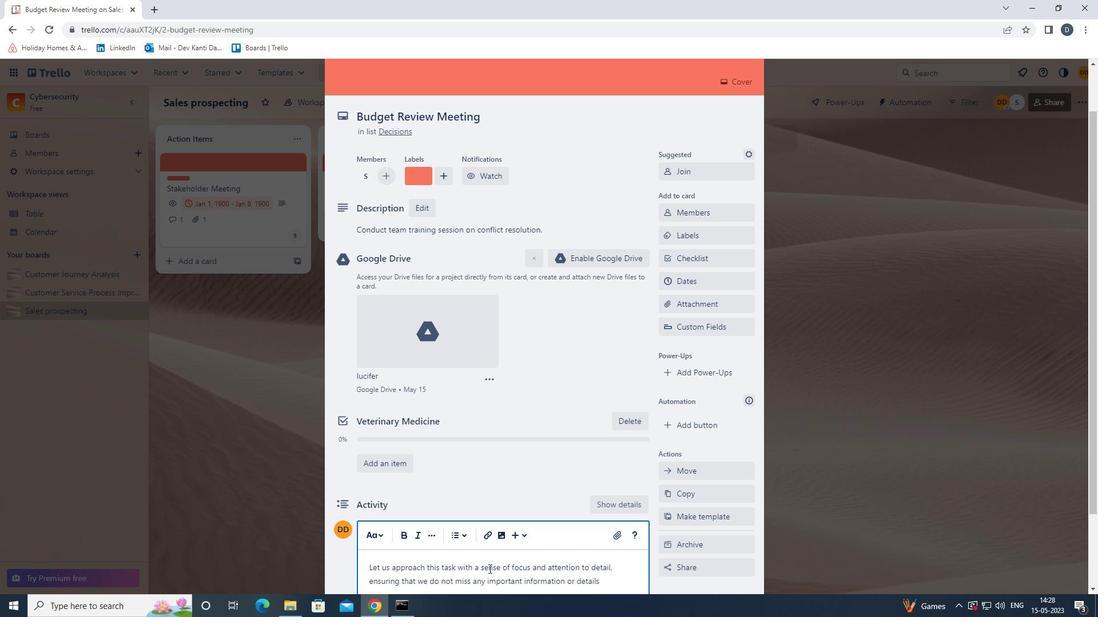 
Action: Mouse moved to (509, 521)
Screenshot: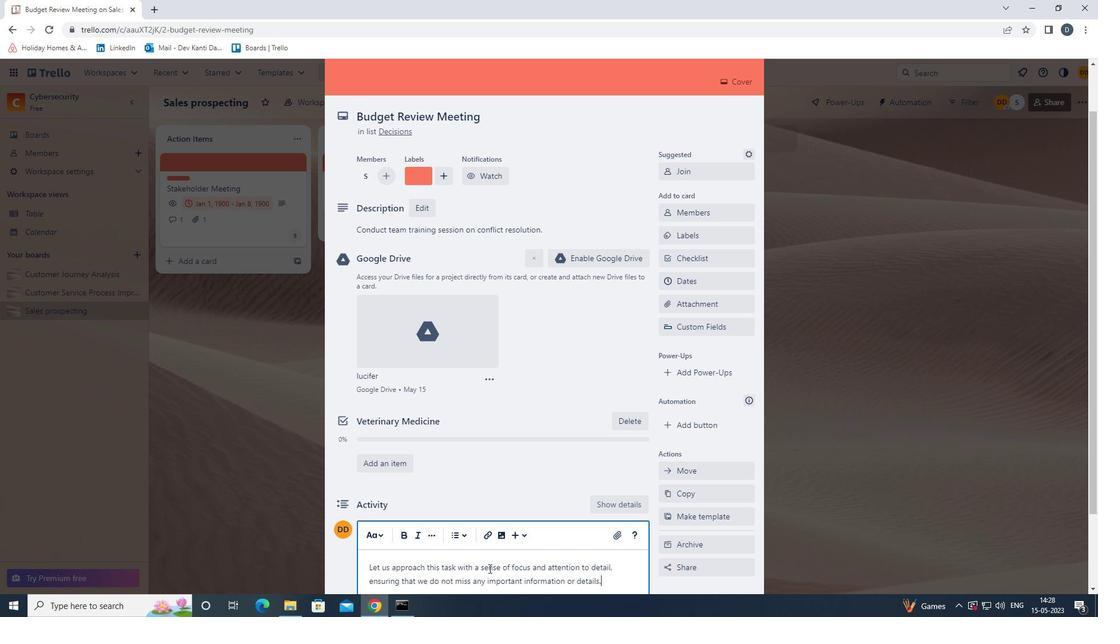 
Action: Mouse scrolled (509, 521) with delta (0, 0)
Screenshot: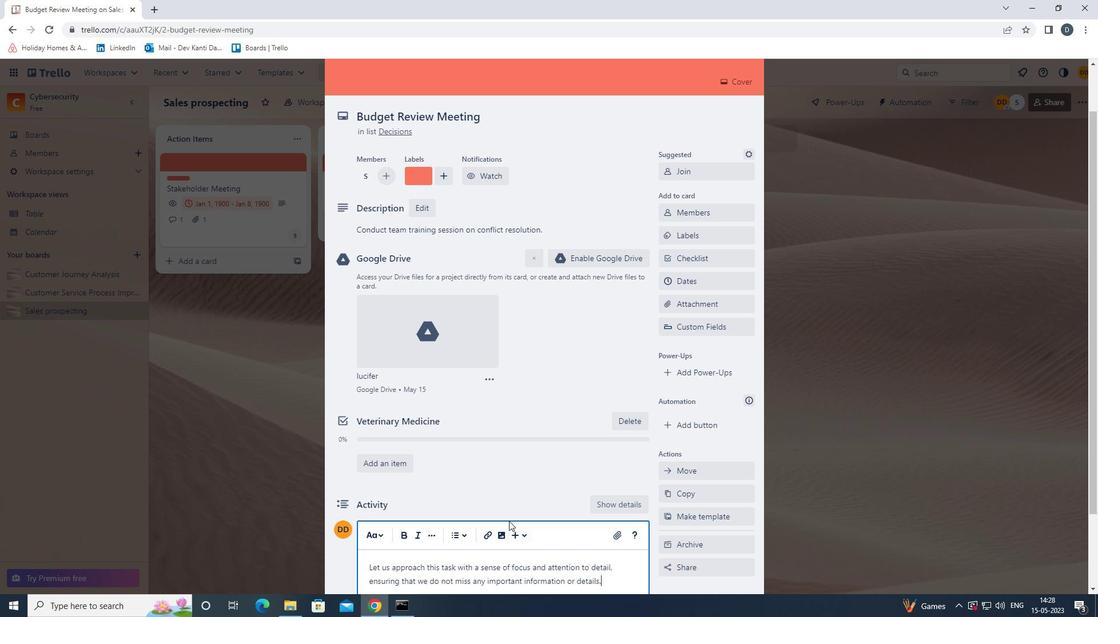 
Action: Mouse moved to (368, 561)
Screenshot: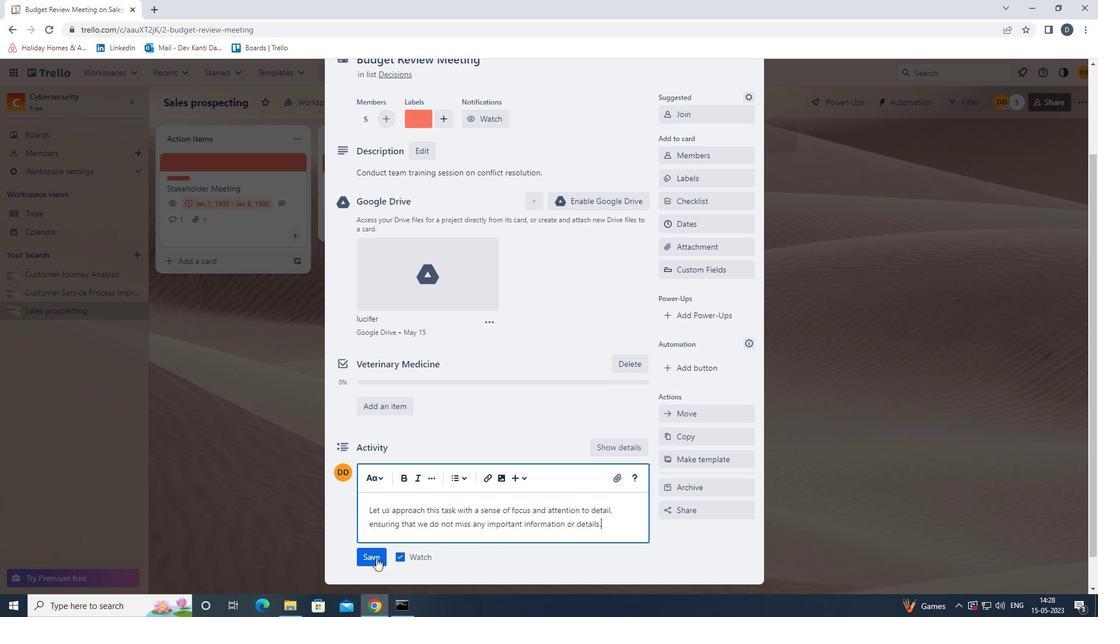 
Action: Mouse pressed left at (368, 561)
Screenshot: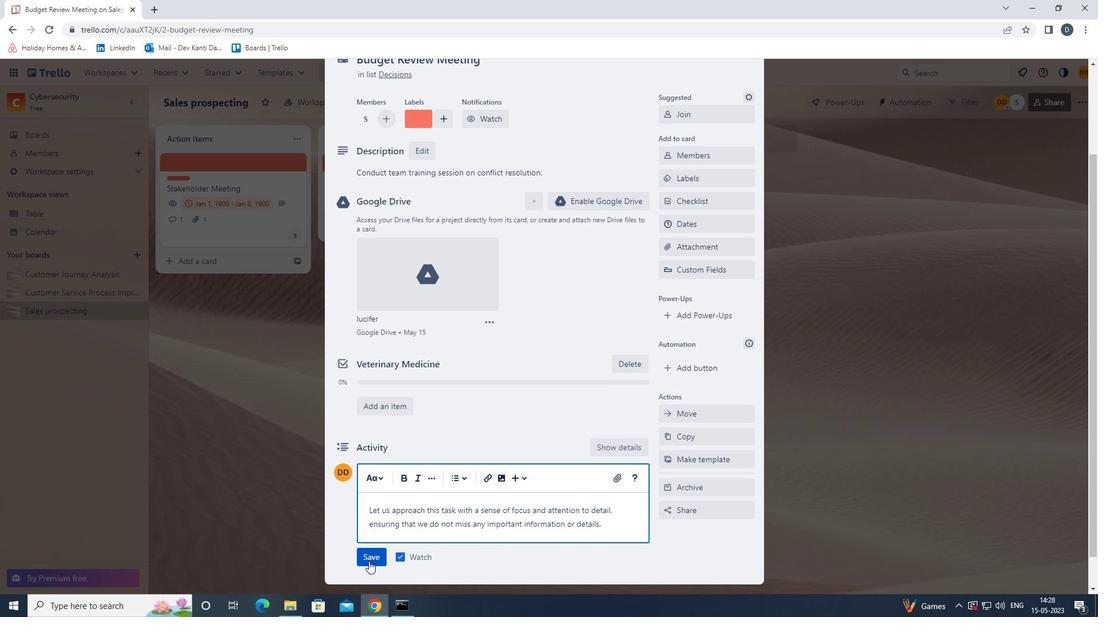 
Action: Mouse moved to (511, 495)
Screenshot: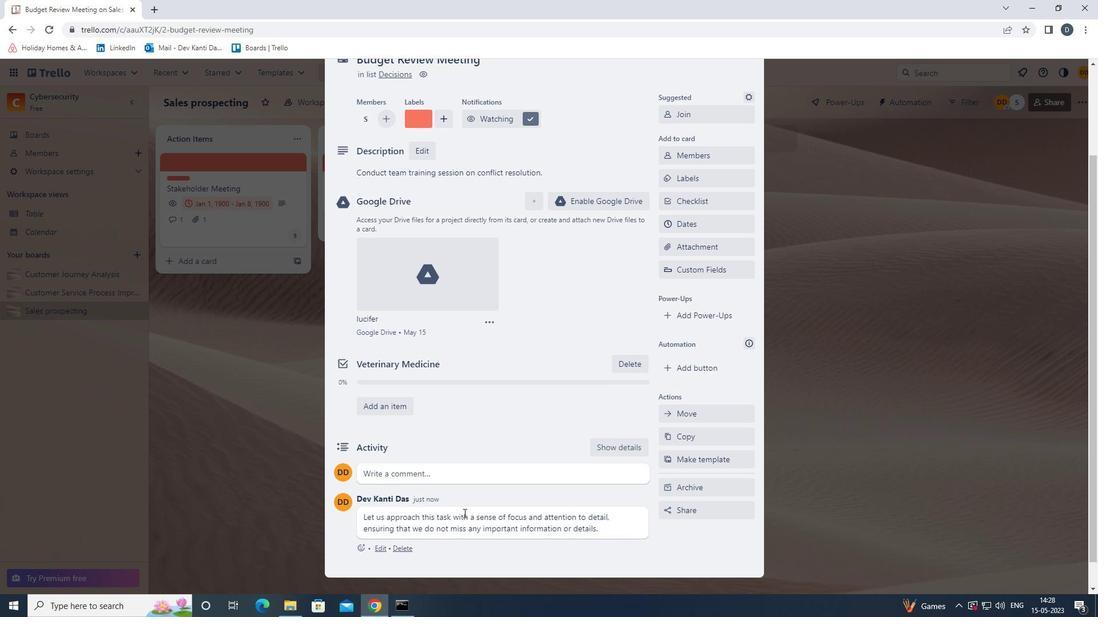 
Action: Mouse scrolled (511, 496) with delta (0, 0)
Screenshot: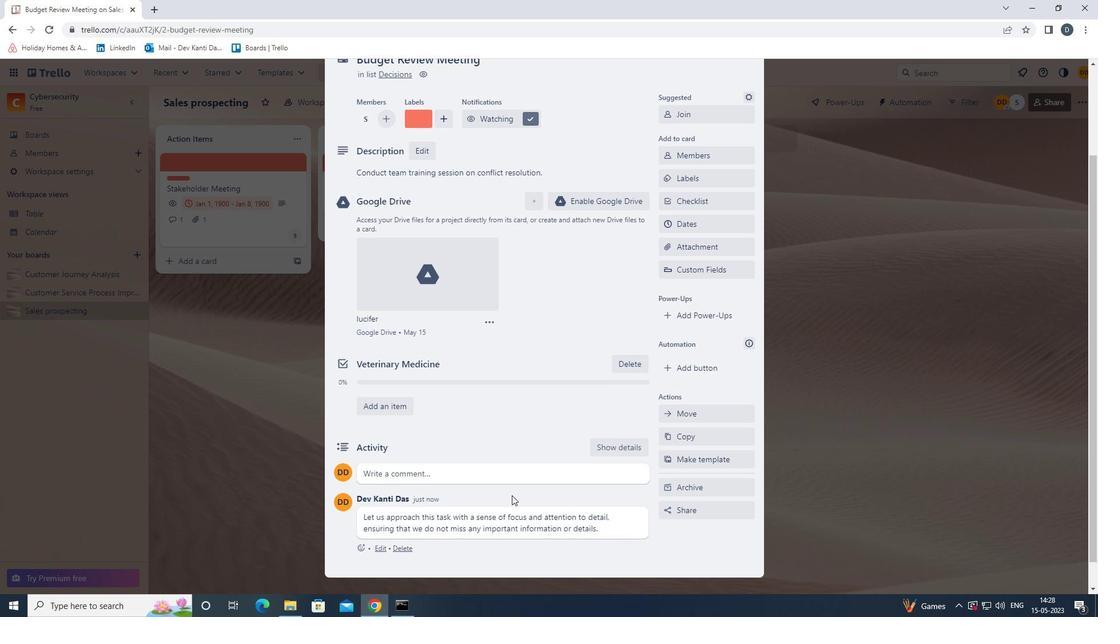 
Action: Mouse scrolled (511, 496) with delta (0, 0)
Screenshot: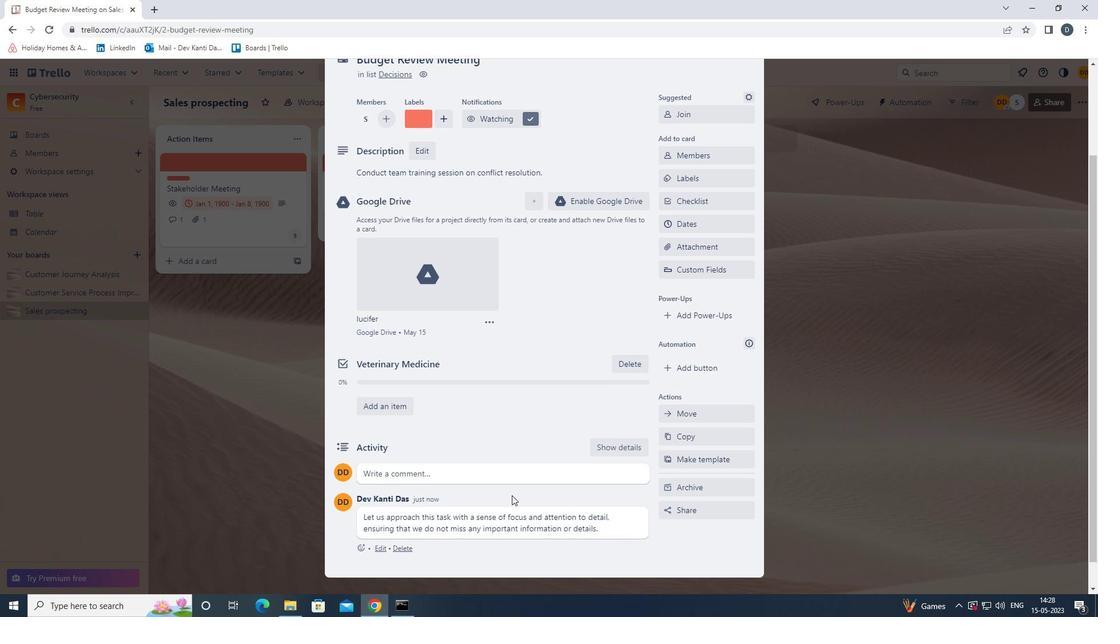 
Action: Mouse moved to (716, 344)
Screenshot: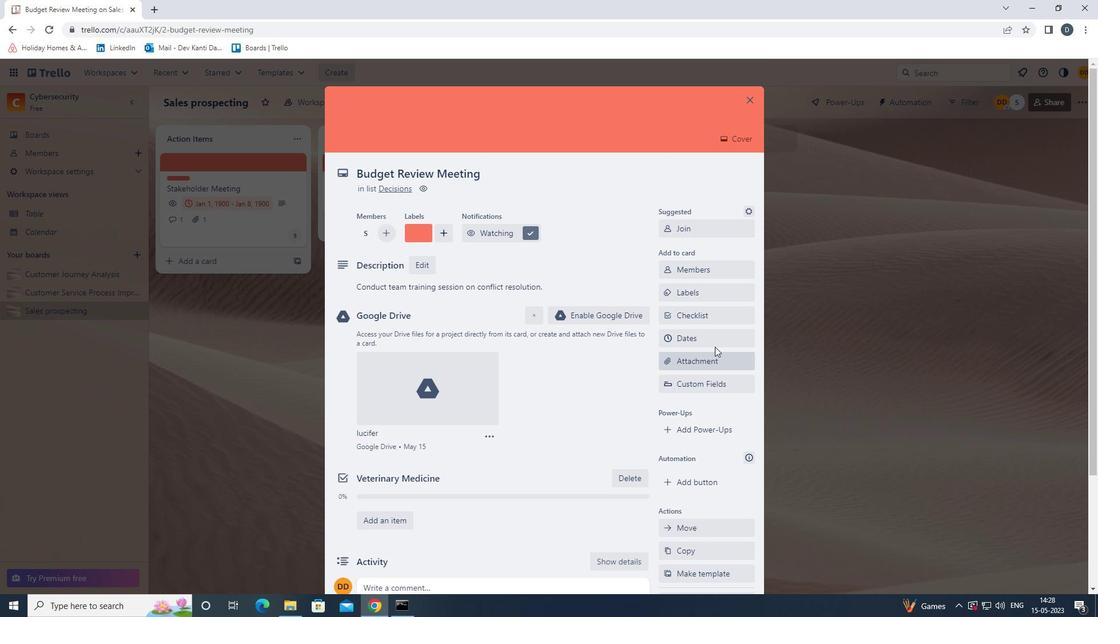 
Action: Mouse pressed left at (716, 344)
Screenshot: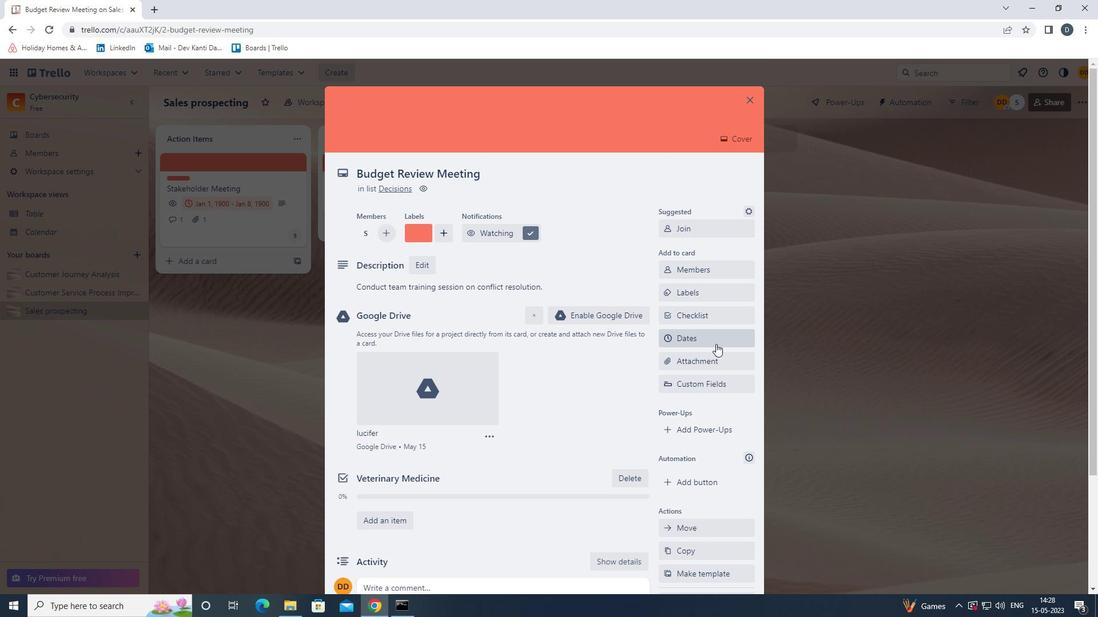 
Action: Mouse moved to (668, 312)
Screenshot: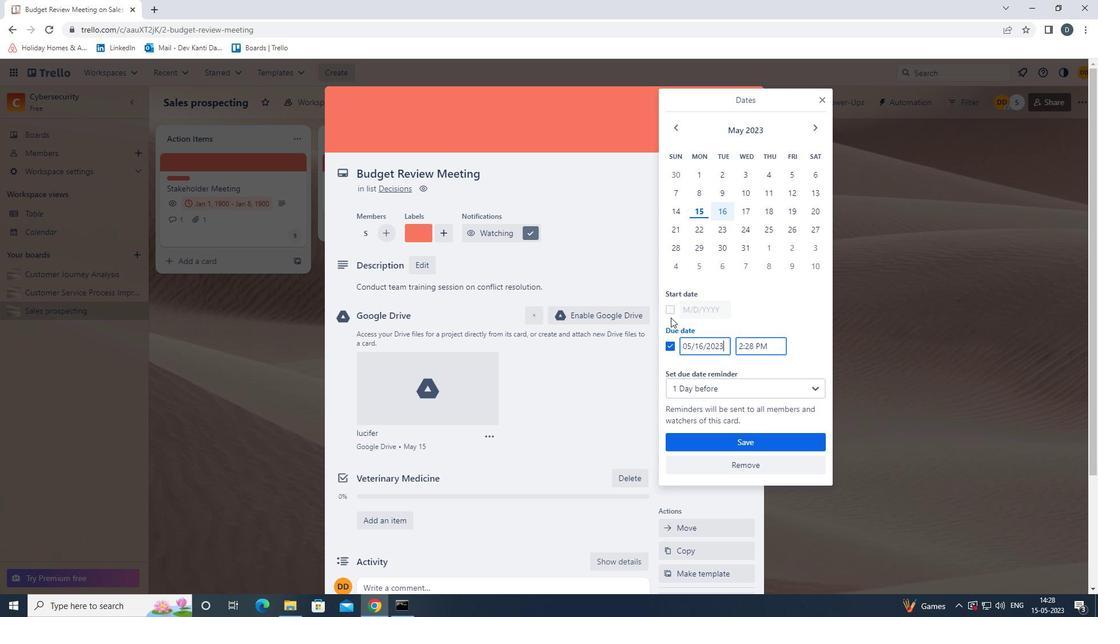 
Action: Mouse pressed left at (668, 312)
Screenshot: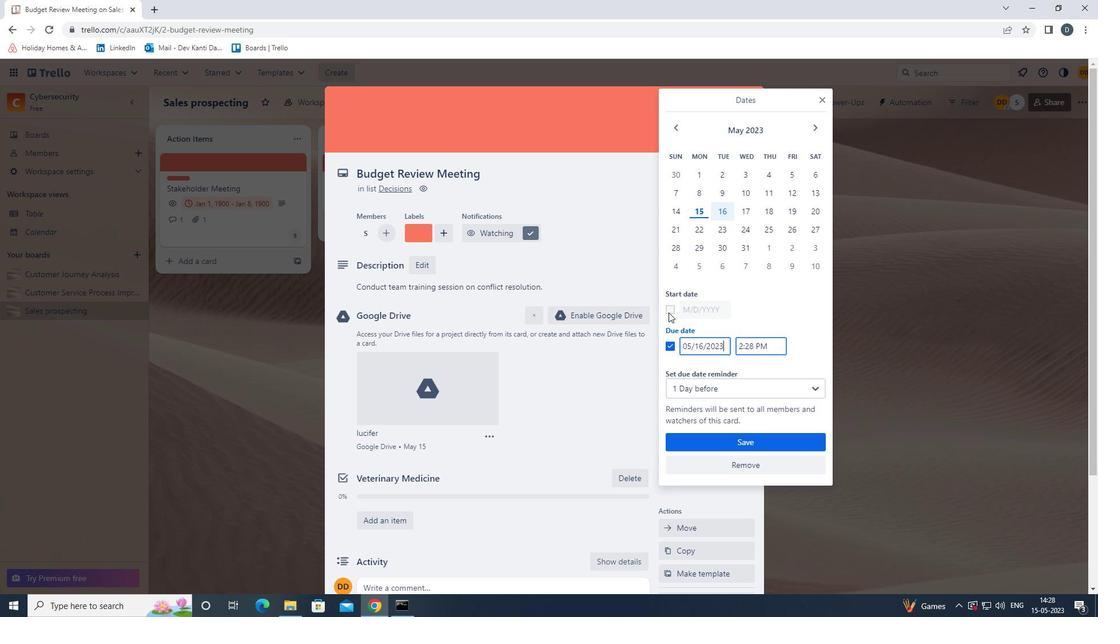 
Action: Mouse moved to (726, 307)
Screenshot: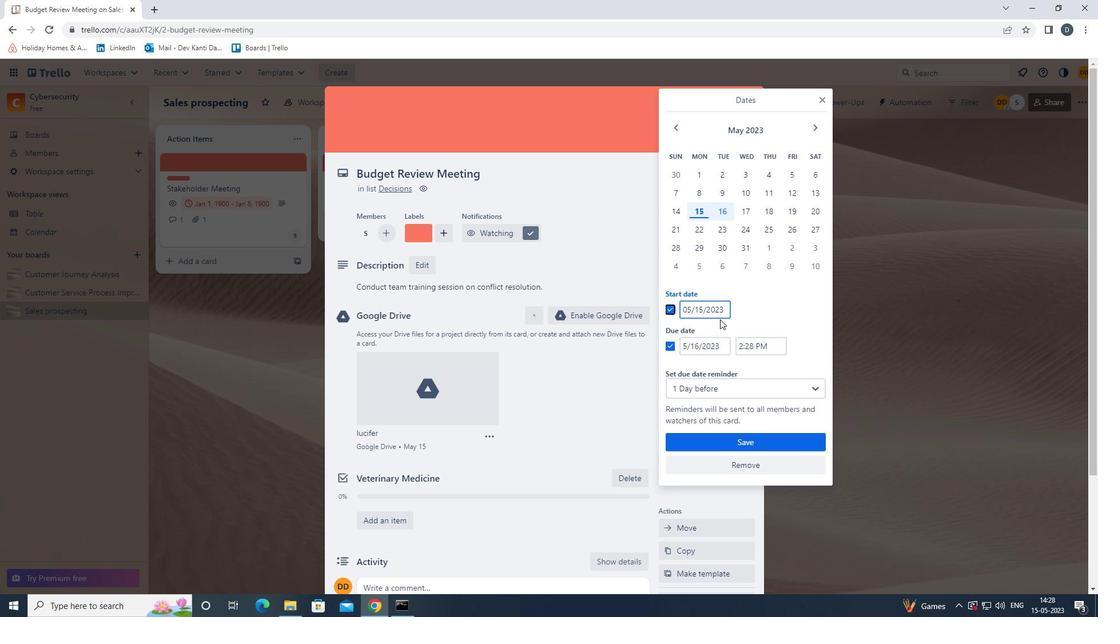 
Action: Mouse pressed left at (726, 307)
Screenshot: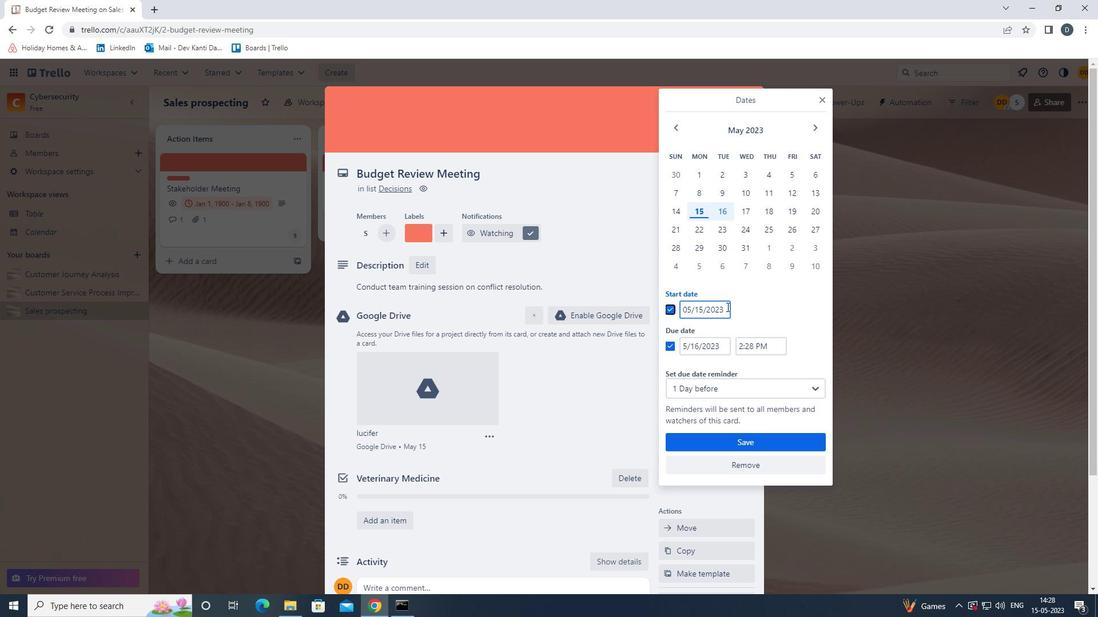 
Action: Key pressed <Key.backspace><Key.backspace><Key.backspace><Key.backspace>1900
Screenshot: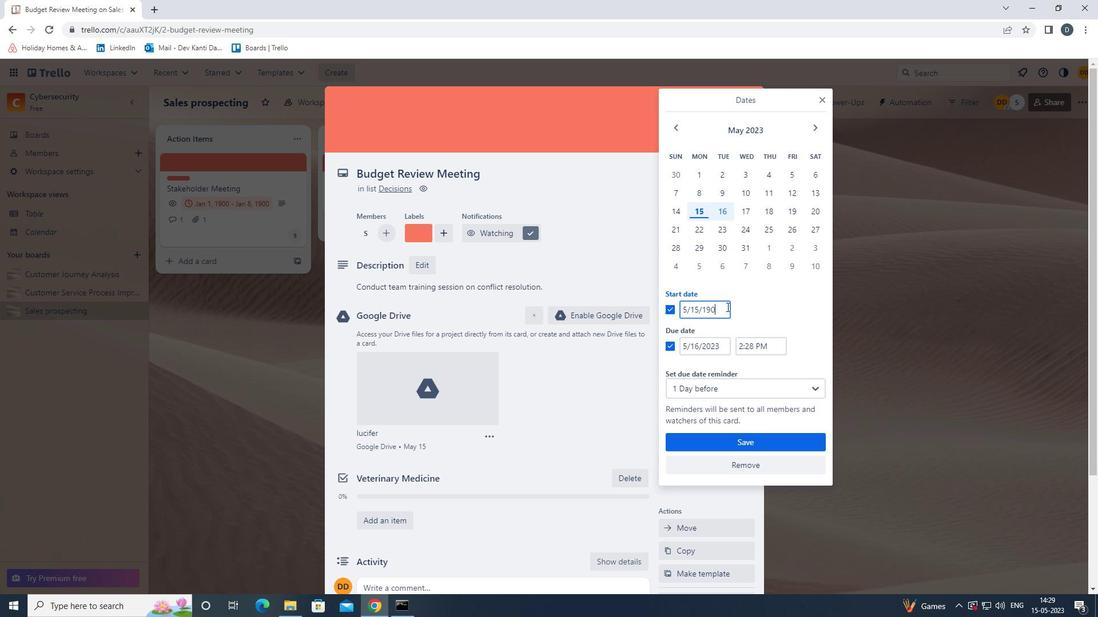 
Action: Mouse moved to (745, 318)
Screenshot: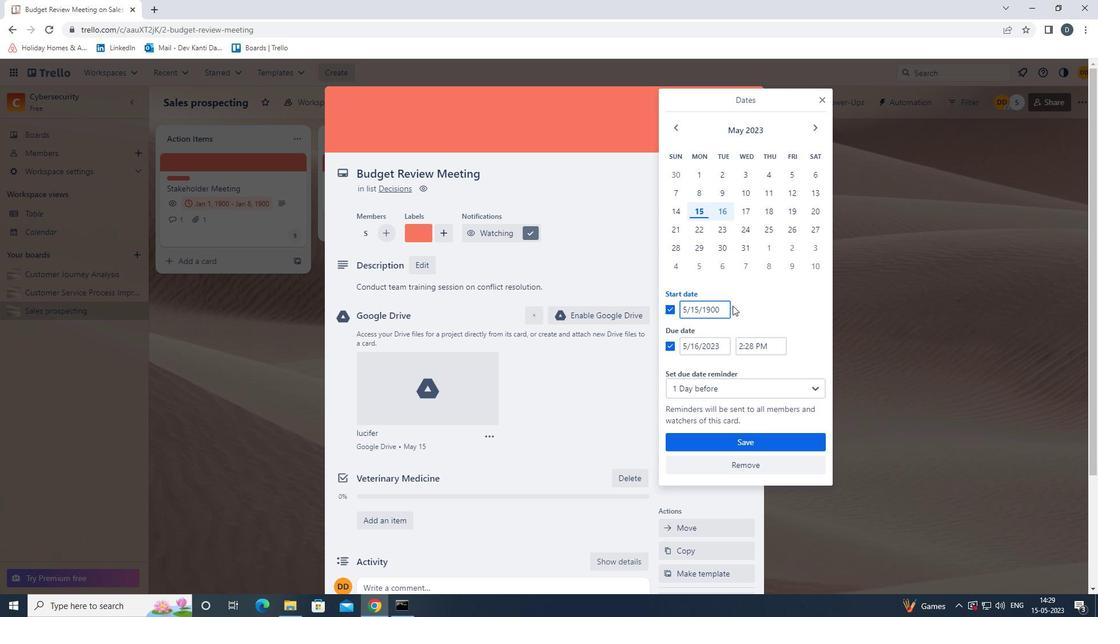 
Action: Mouse pressed left at (745, 318)
Screenshot: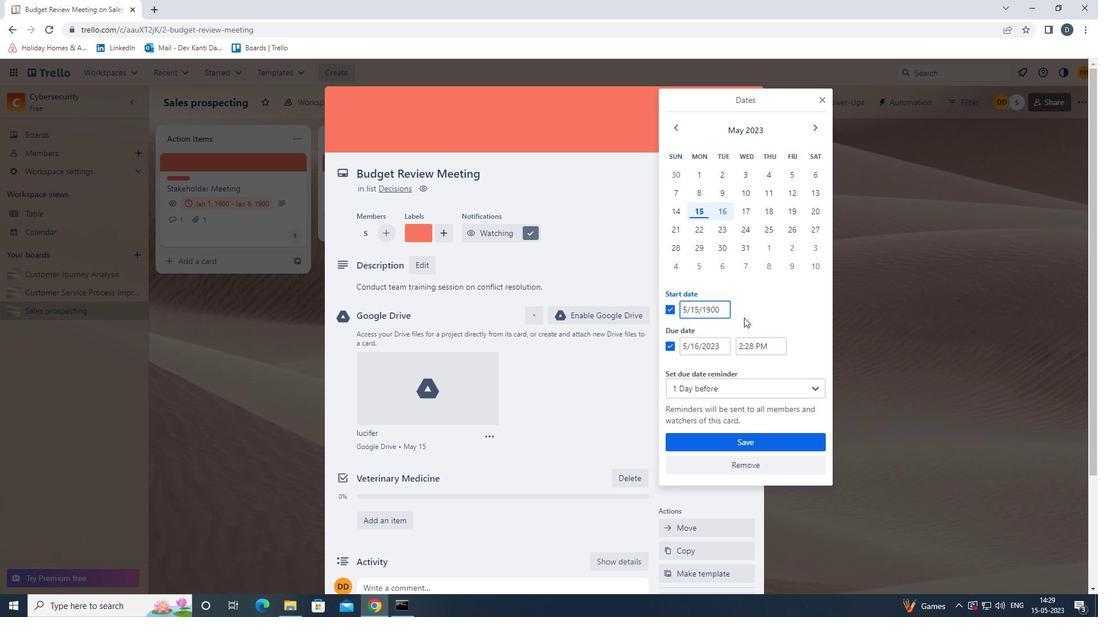 
Action: Mouse moved to (672, 127)
Screenshot: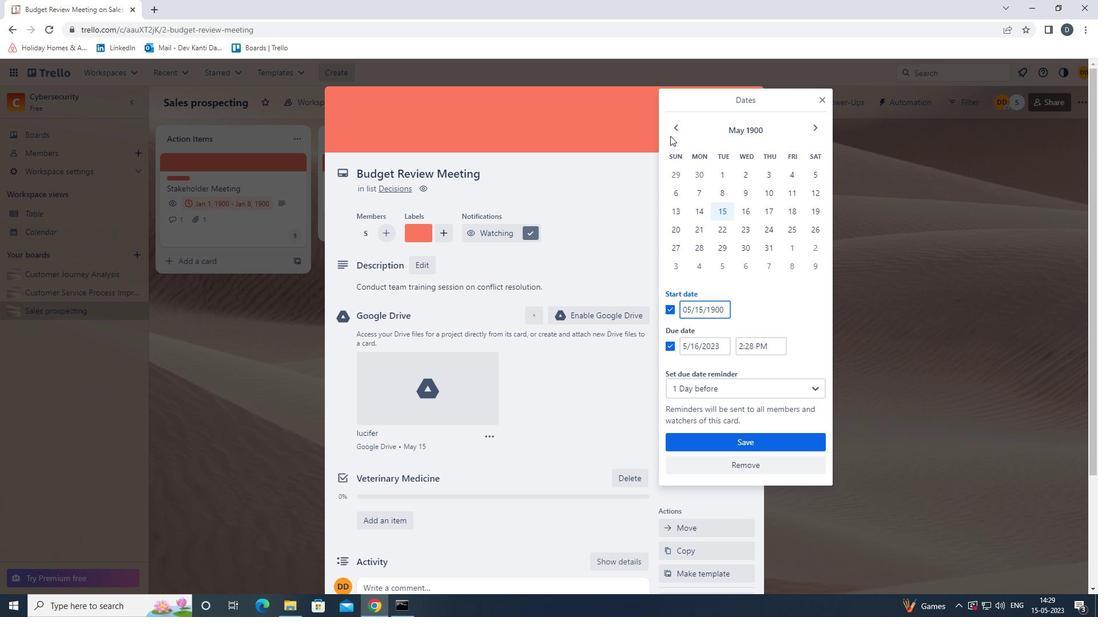 
Action: Mouse pressed left at (672, 127)
Screenshot: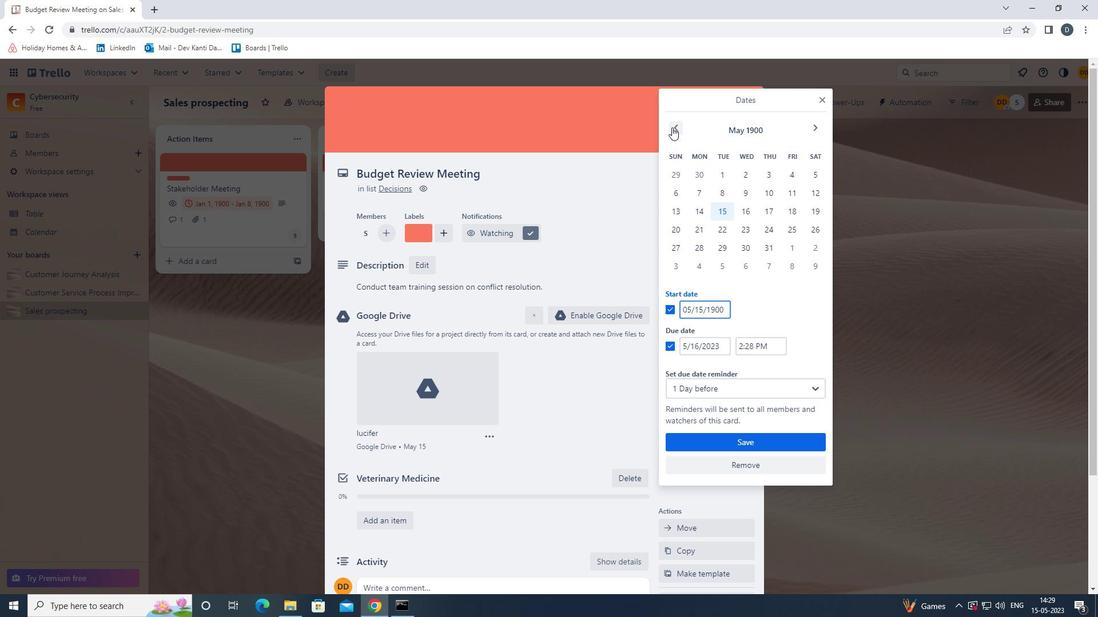 
Action: Mouse pressed left at (672, 127)
Screenshot: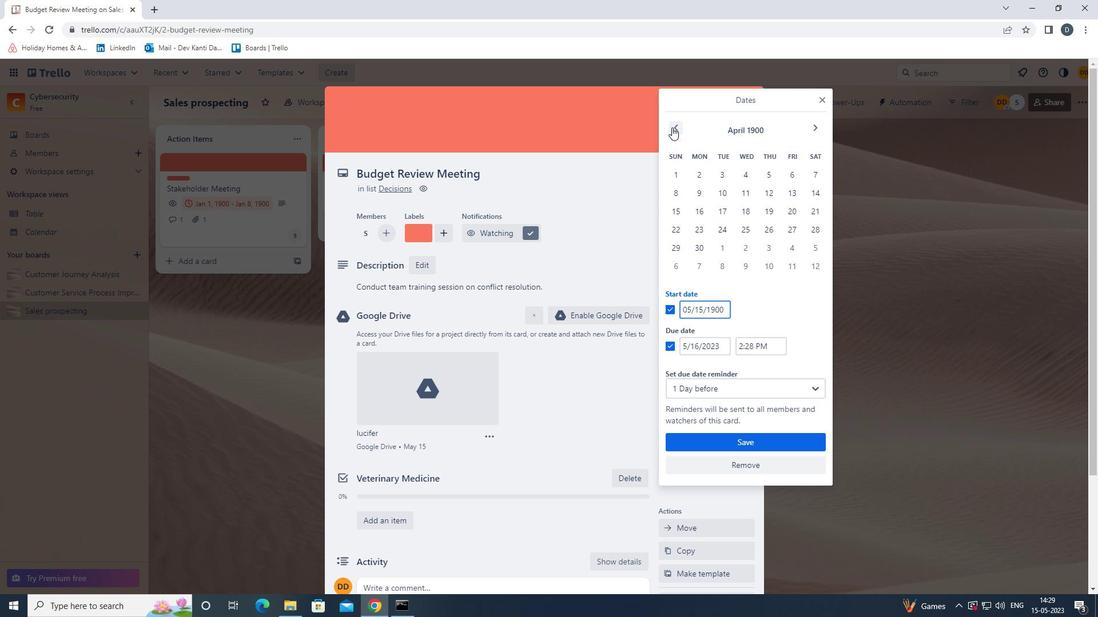 
Action: Mouse pressed left at (672, 127)
Screenshot: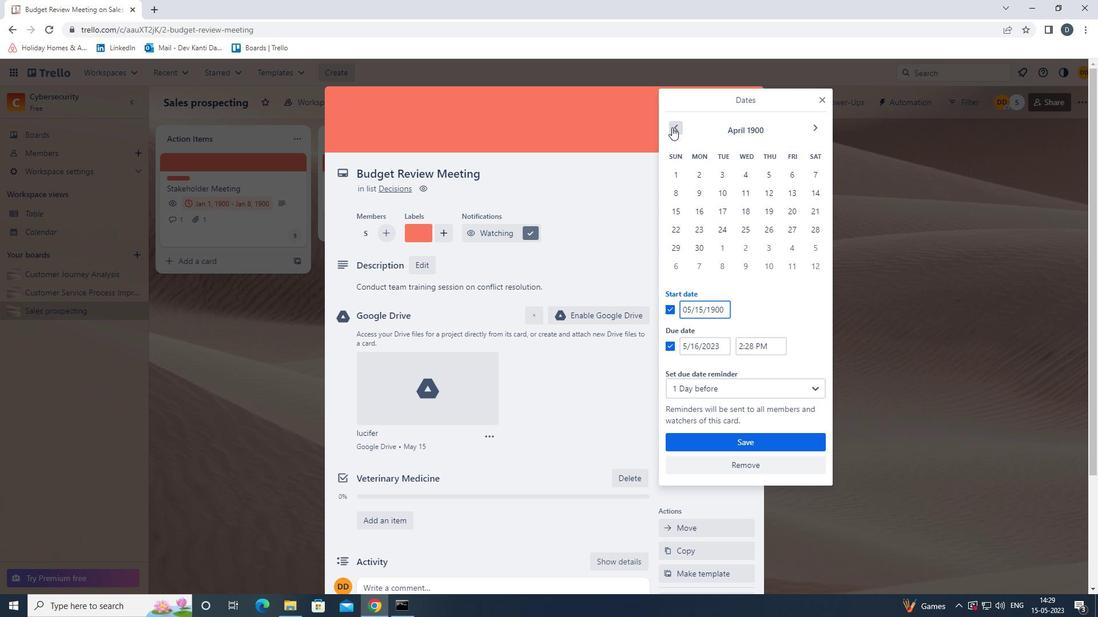 
Action: Mouse pressed left at (672, 127)
Screenshot: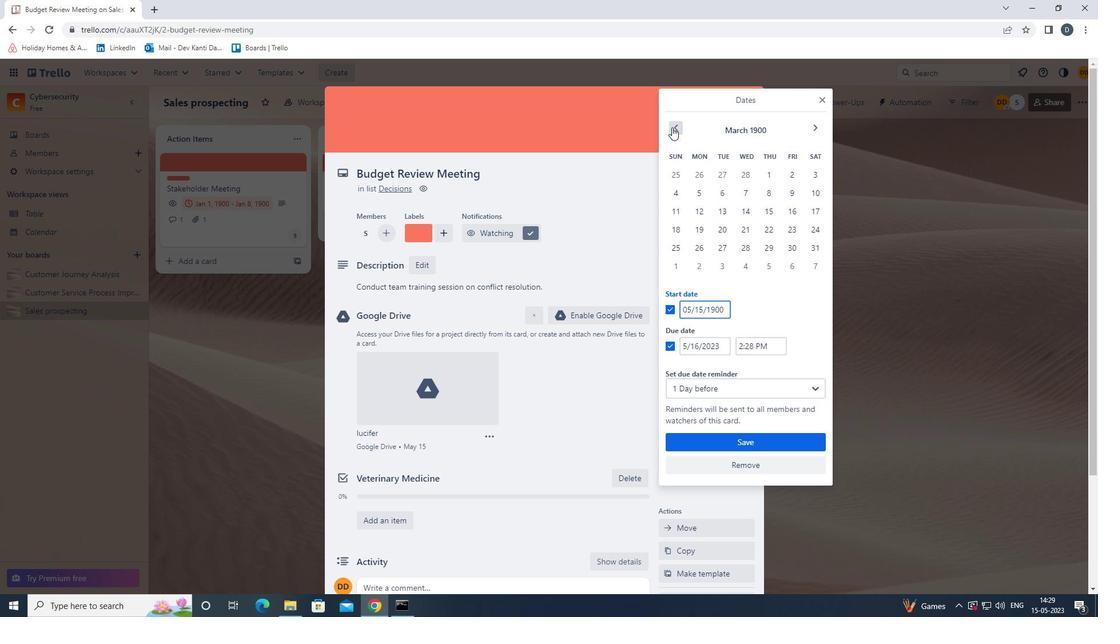 
Action: Mouse moved to (769, 171)
Screenshot: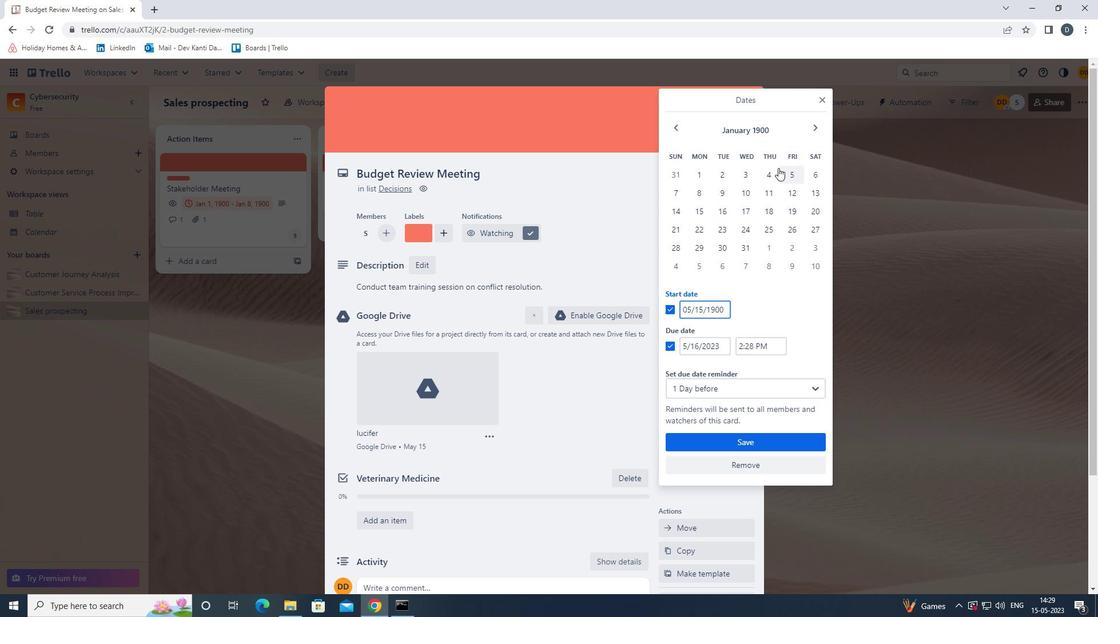 
Action: Mouse pressed left at (769, 171)
Screenshot: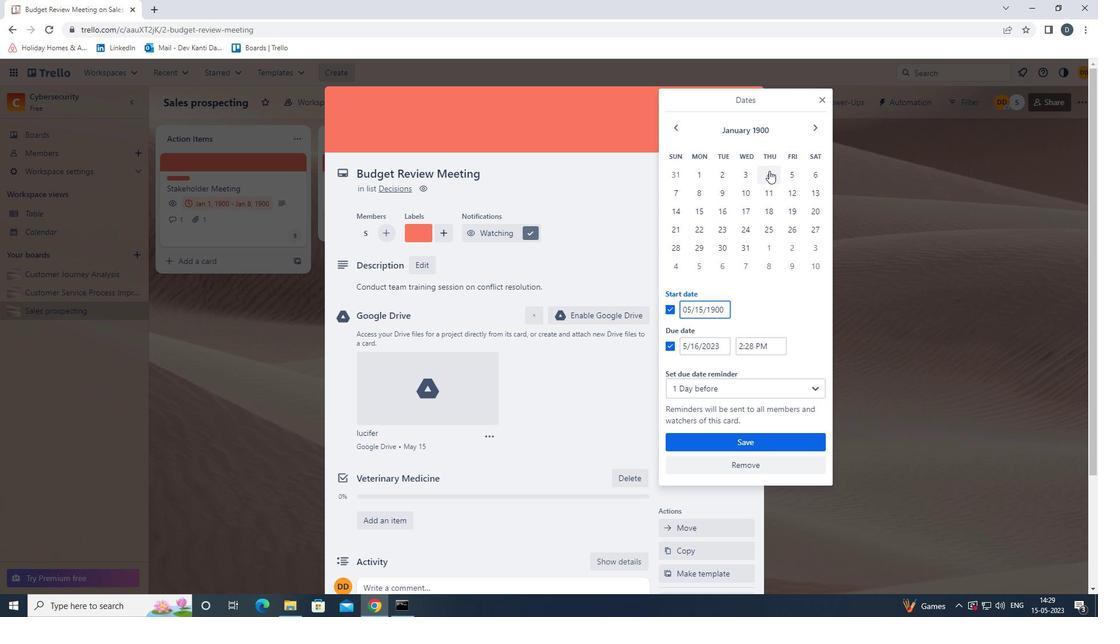 
Action: Mouse moved to (769, 193)
Screenshot: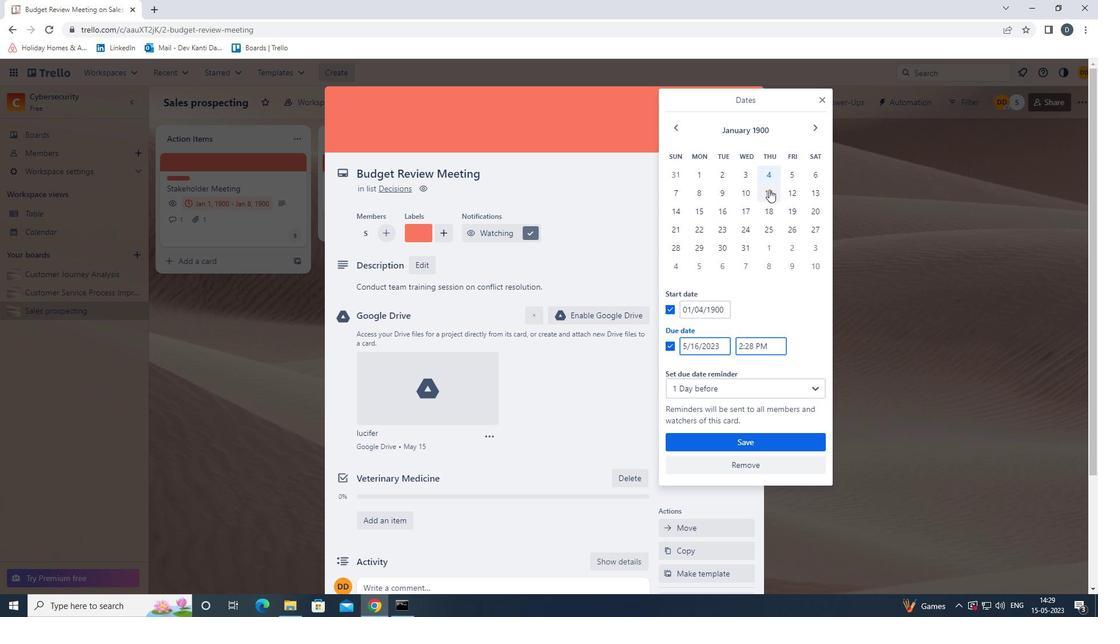
Action: Mouse pressed left at (769, 193)
Screenshot: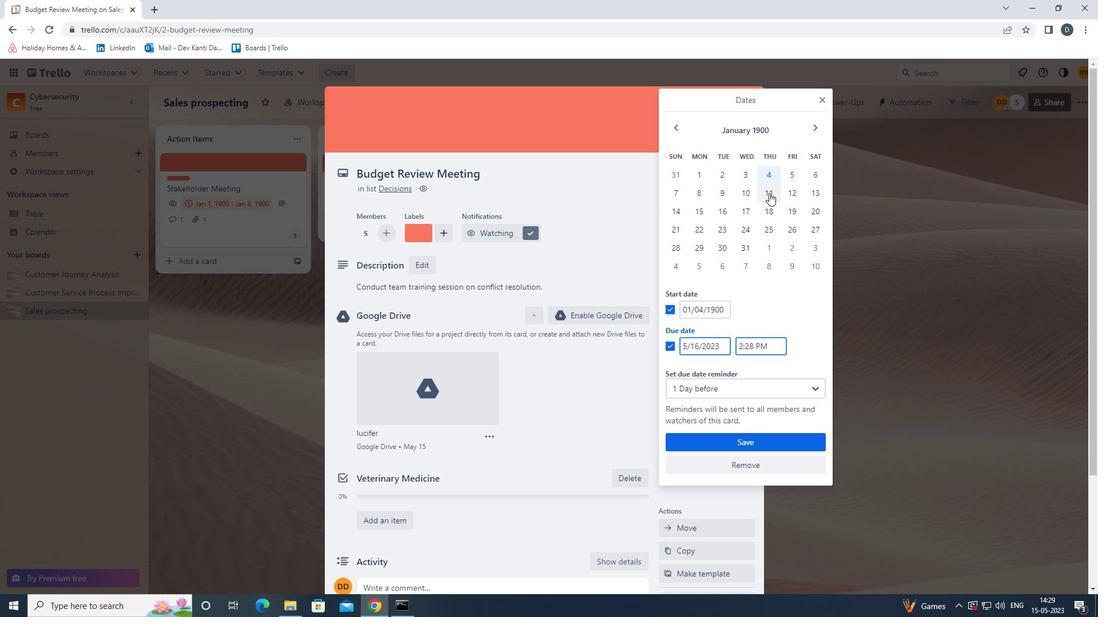 
Action: Mouse moved to (761, 438)
Screenshot: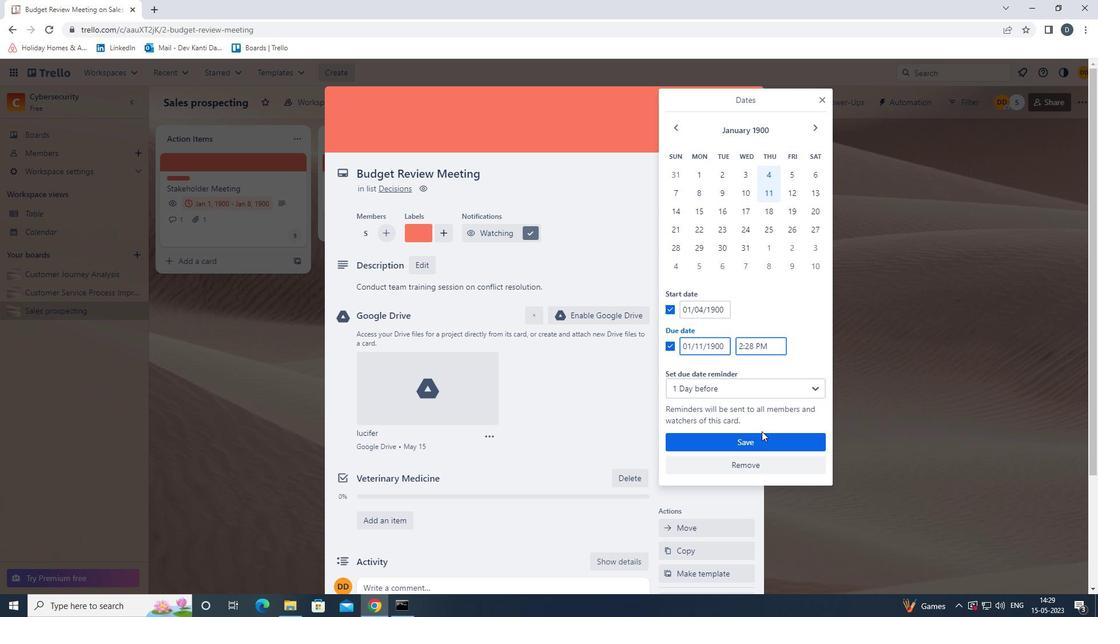 
Action: Mouse pressed left at (761, 438)
Screenshot: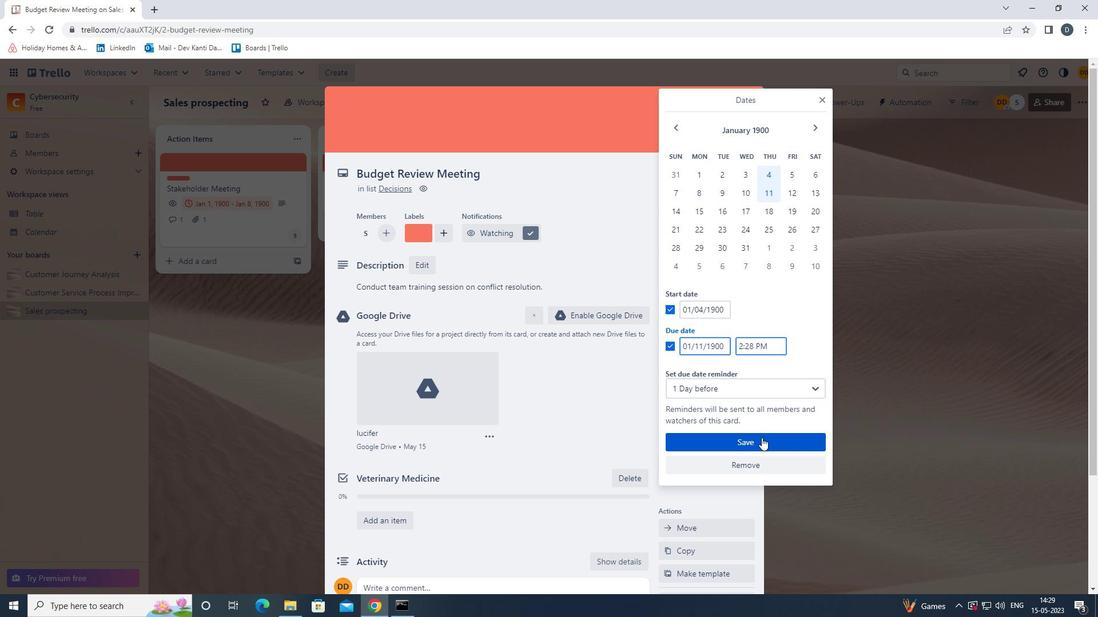 
Action: Mouse moved to (753, 101)
Screenshot: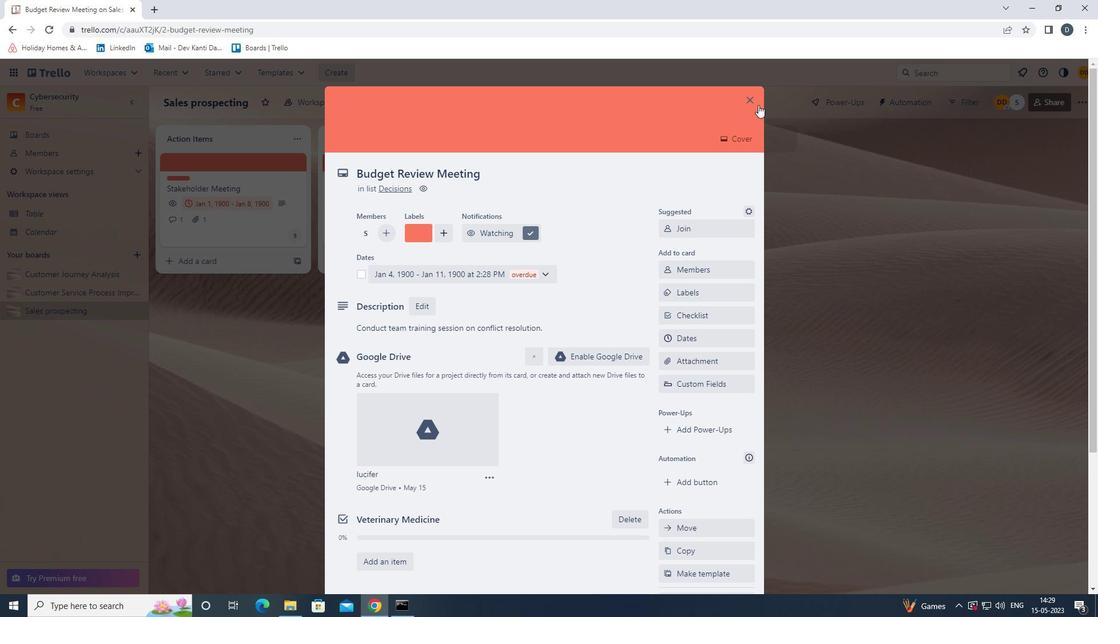 
Action: Mouse pressed left at (753, 101)
Screenshot: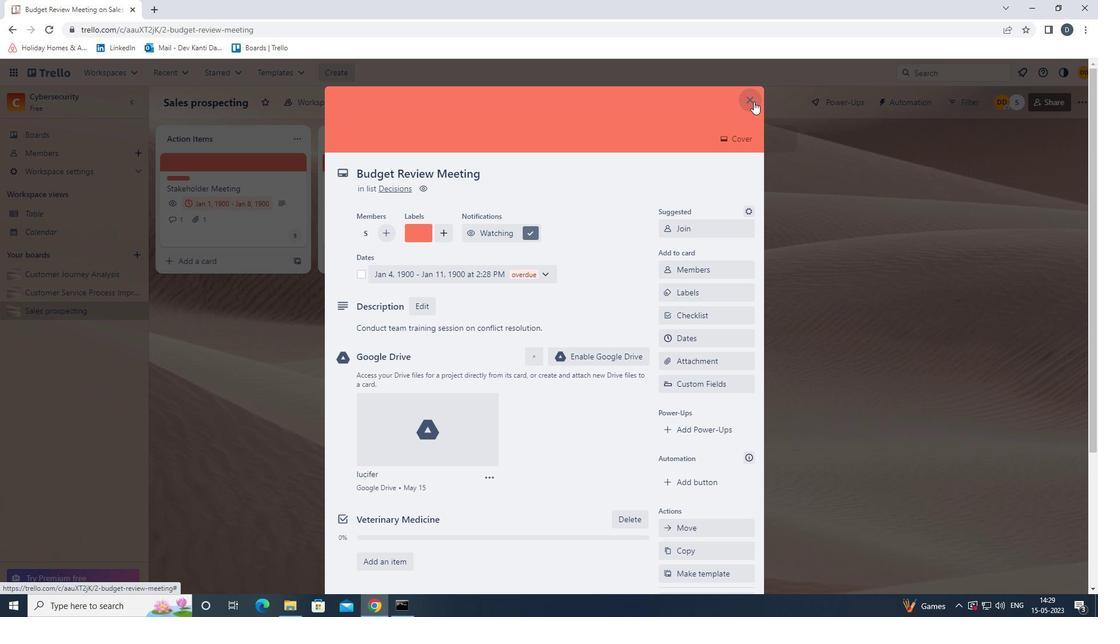 
Action: Mouse moved to (812, 318)
Screenshot: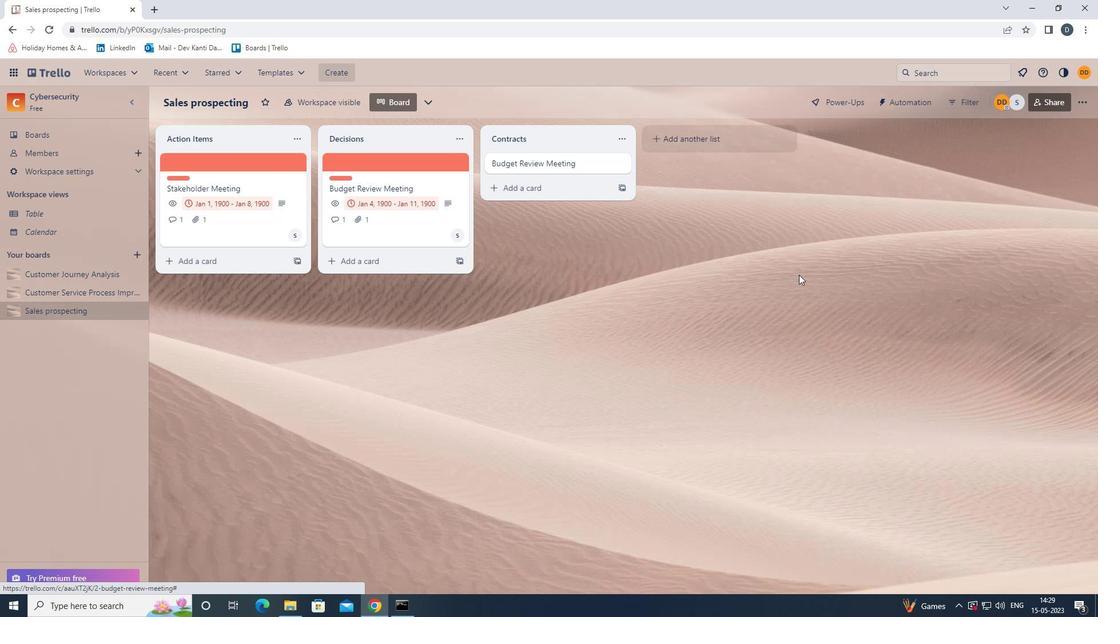 
